 Task: Search one way flight ticket for 1 adult, 5 children, 2 infants in seat and 1 infant on lap in first from Lake Charles: Lake Charles Regional Airport to Springfield: Abraham Lincoln Capital Airport on 5-2-2023. Choice of flights is Frontier. Number of bags: 7 checked bags. Price is upto 87000. Outbound departure time preference is 5:15.
Action: Mouse moved to (296, 241)
Screenshot: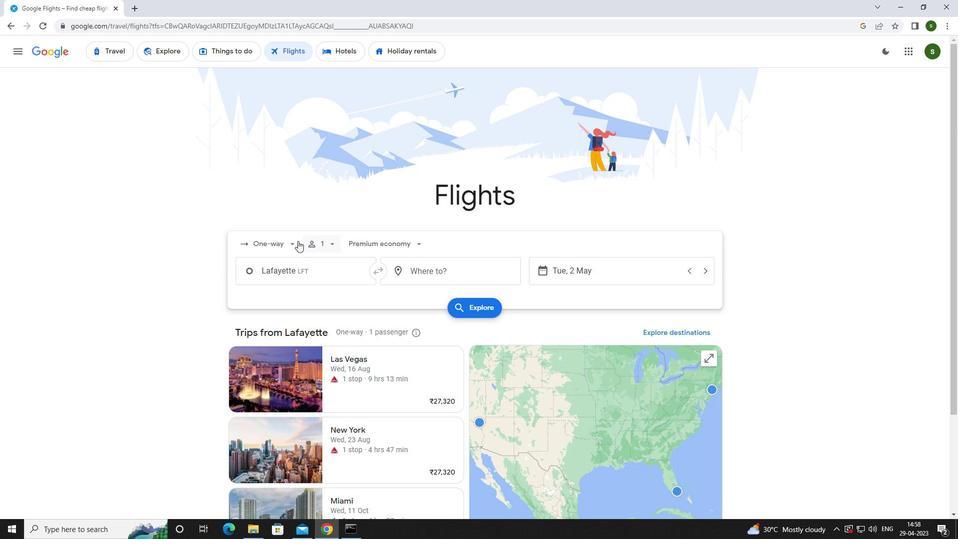 
Action: Mouse pressed left at (296, 241)
Screenshot: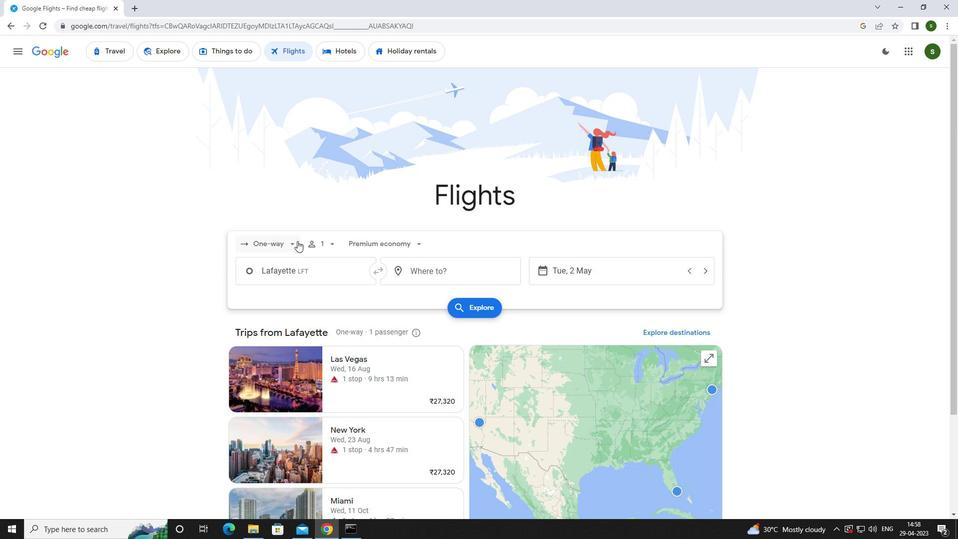 
Action: Mouse moved to (303, 281)
Screenshot: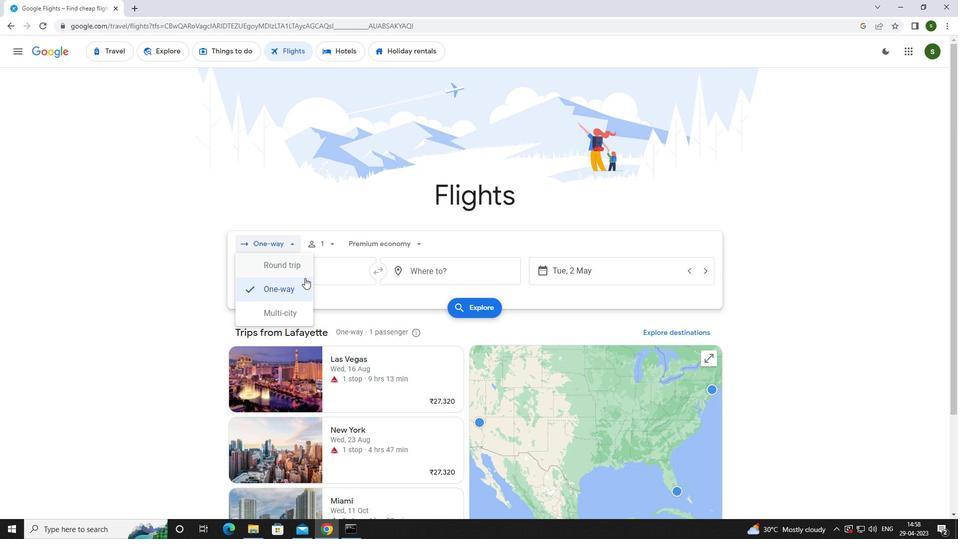 
Action: Mouse pressed left at (303, 281)
Screenshot: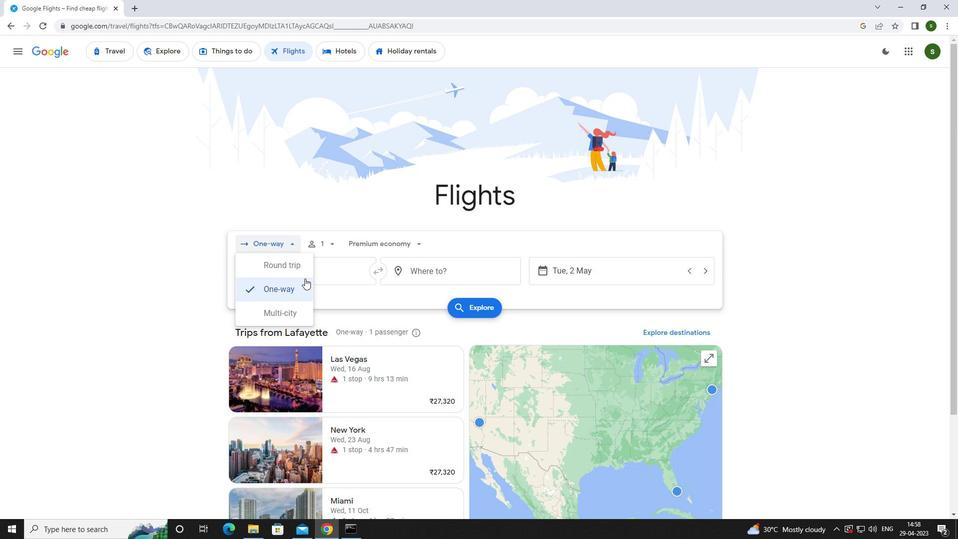 
Action: Mouse moved to (334, 249)
Screenshot: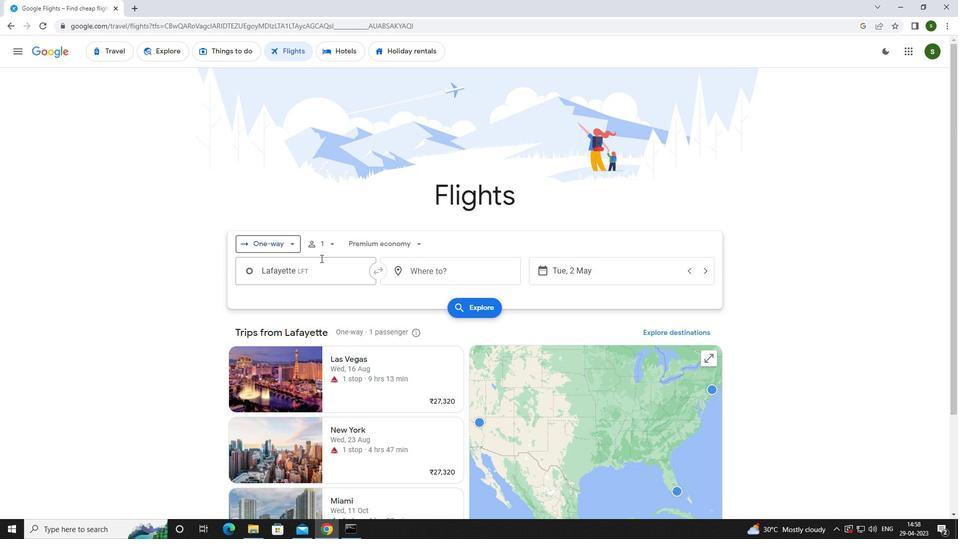 
Action: Mouse pressed left at (334, 249)
Screenshot: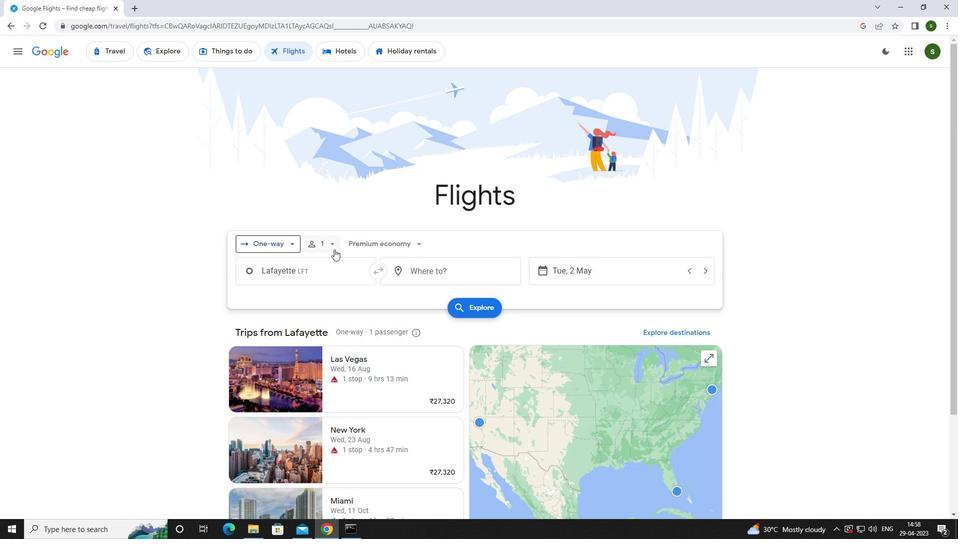 
Action: Mouse moved to (413, 295)
Screenshot: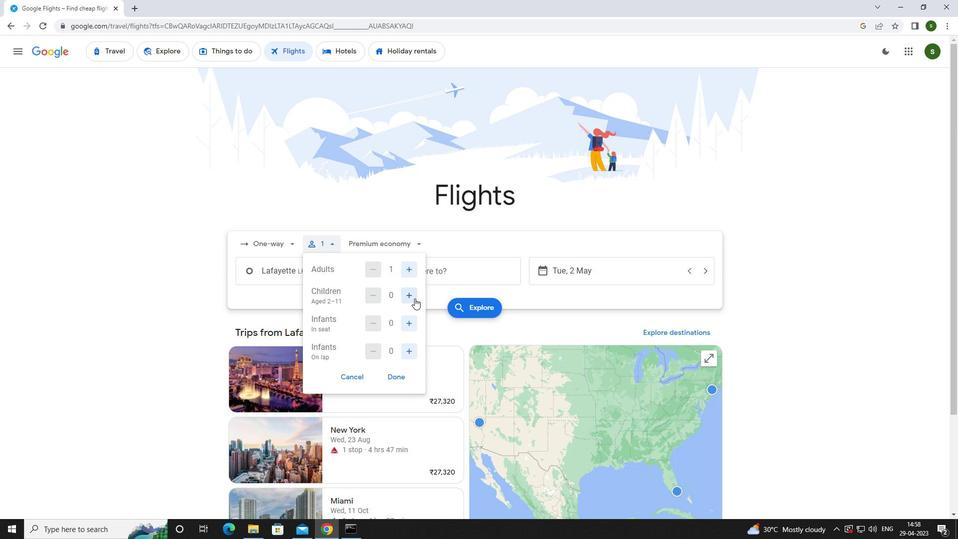 
Action: Mouse pressed left at (413, 295)
Screenshot: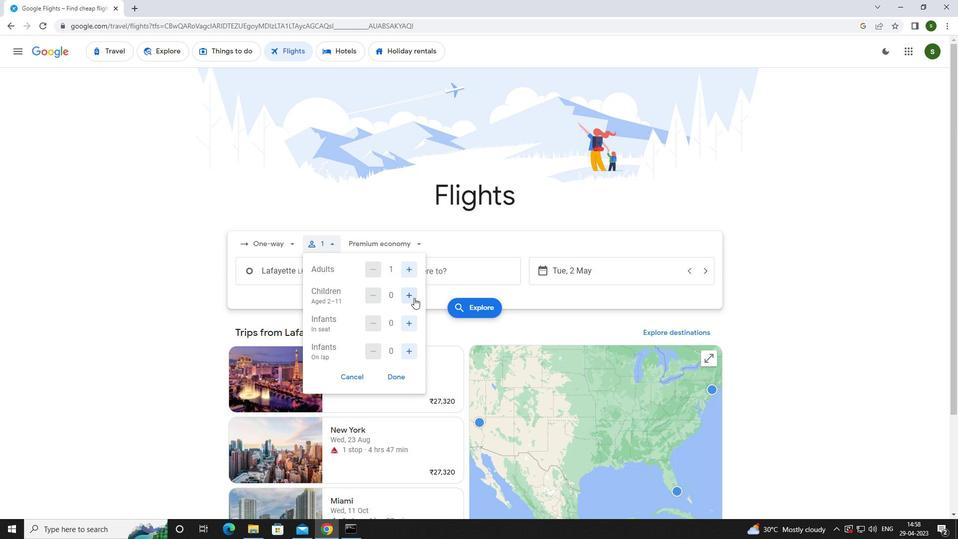 
Action: Mouse pressed left at (413, 295)
Screenshot: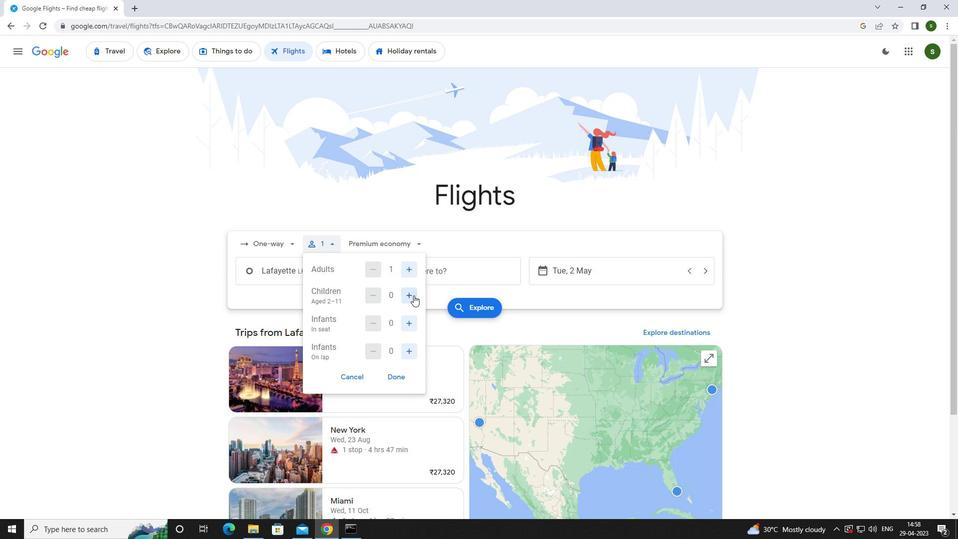 
Action: Mouse pressed left at (413, 295)
Screenshot: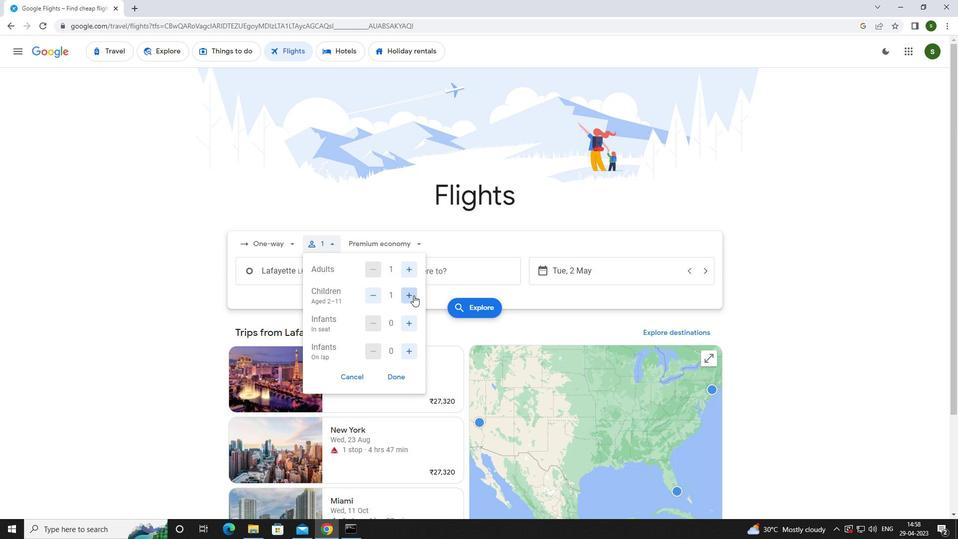 
Action: Mouse moved to (413, 294)
Screenshot: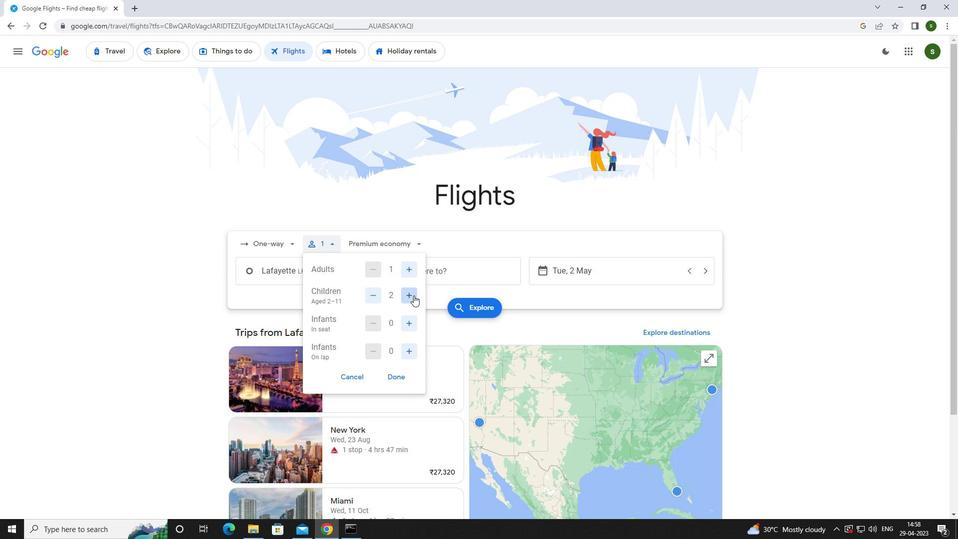 
Action: Mouse pressed left at (413, 294)
Screenshot: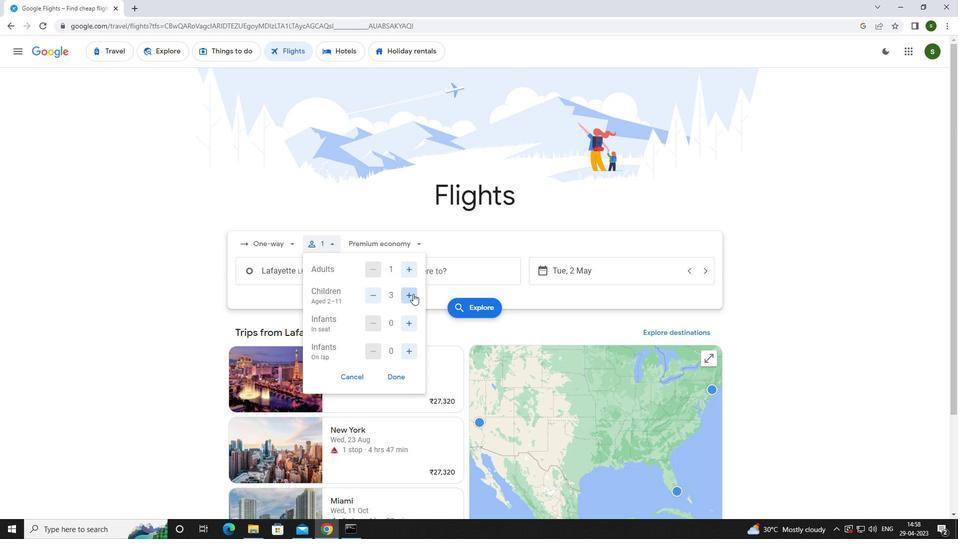 
Action: Mouse pressed left at (413, 294)
Screenshot: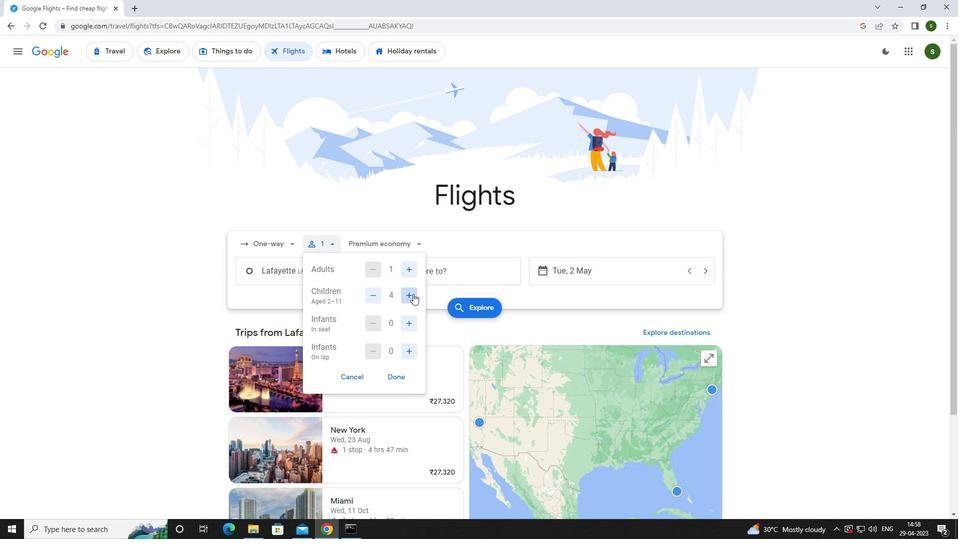 
Action: Mouse moved to (411, 319)
Screenshot: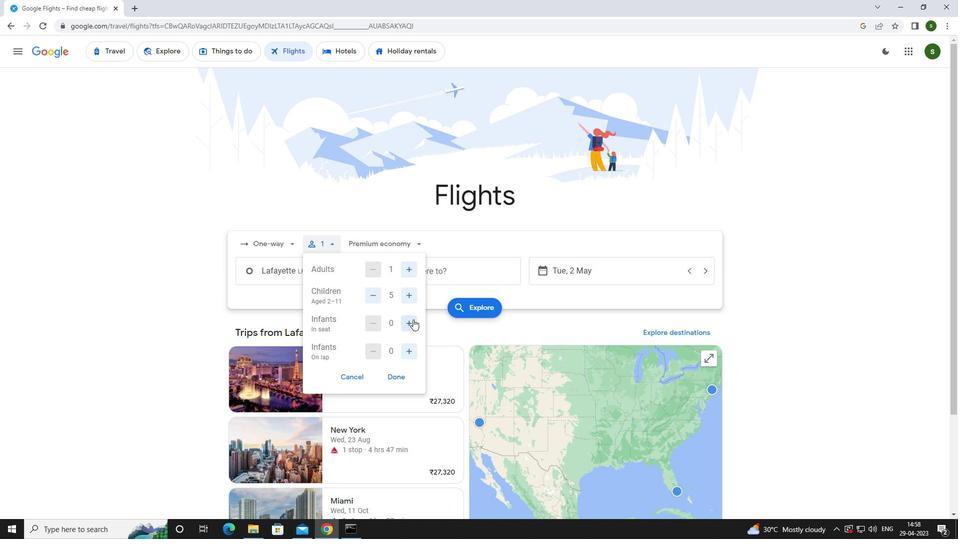 
Action: Mouse pressed left at (411, 319)
Screenshot: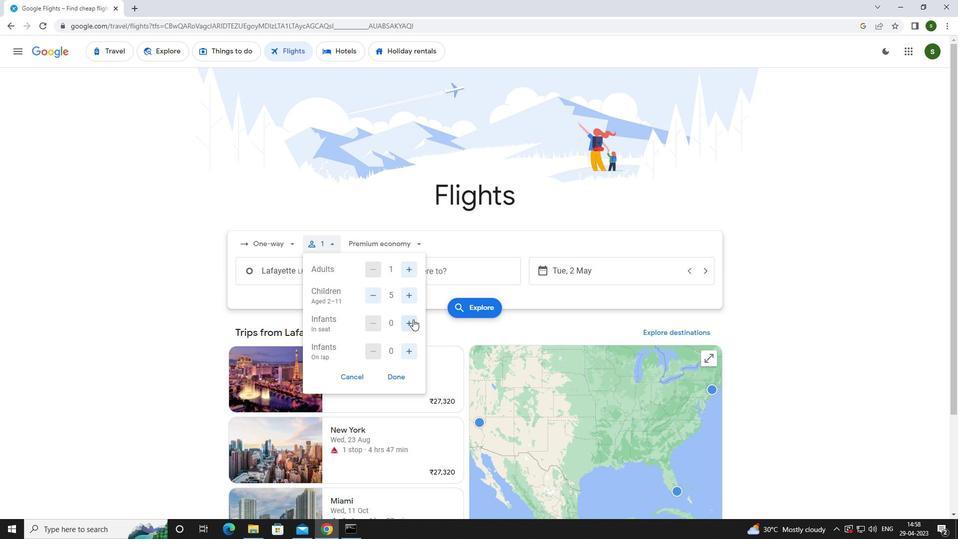 
Action: Mouse pressed left at (411, 319)
Screenshot: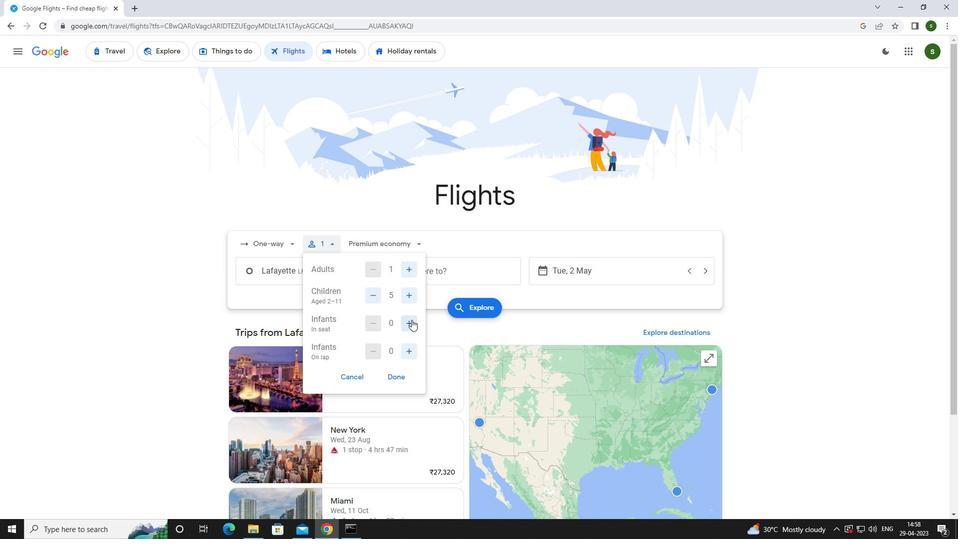 
Action: Mouse moved to (409, 345)
Screenshot: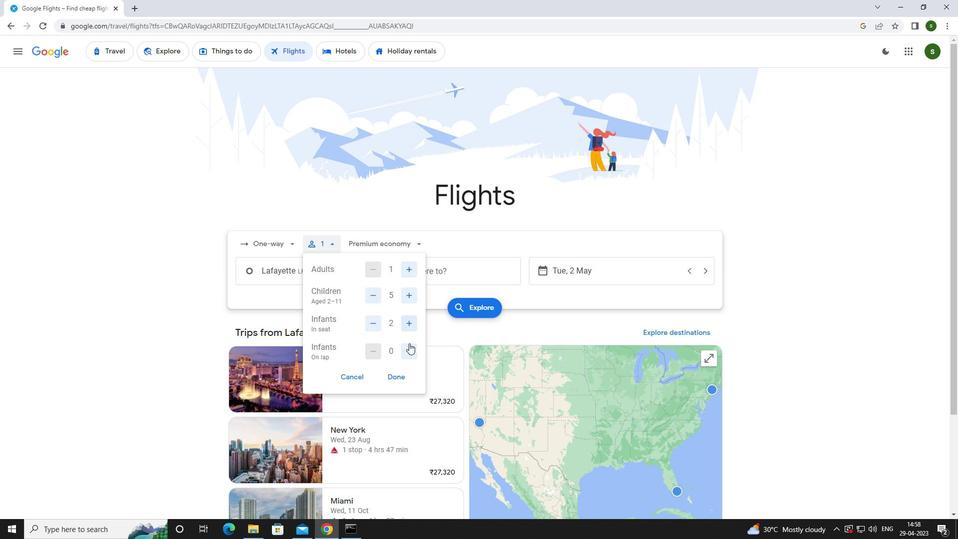 
Action: Mouse pressed left at (409, 345)
Screenshot: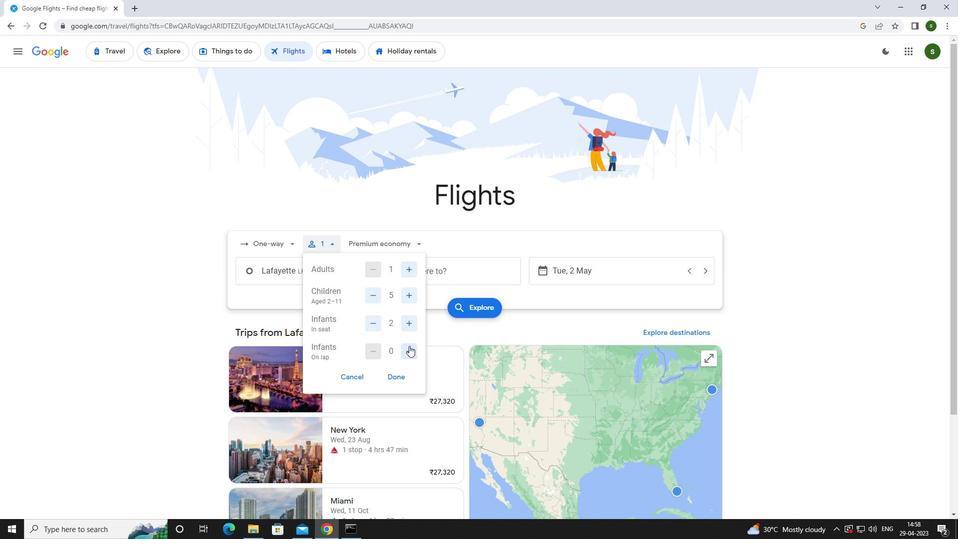 
Action: Mouse moved to (375, 322)
Screenshot: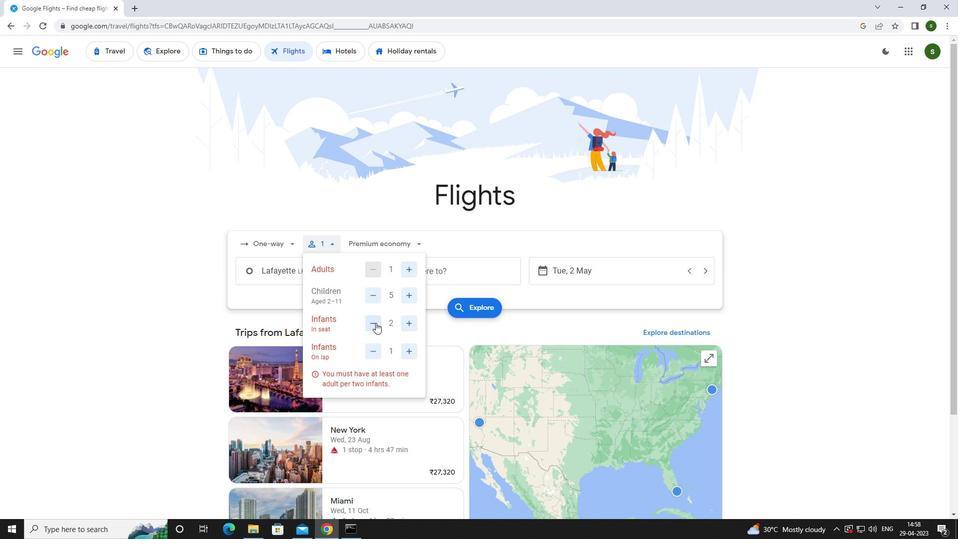 
Action: Mouse pressed left at (375, 322)
Screenshot: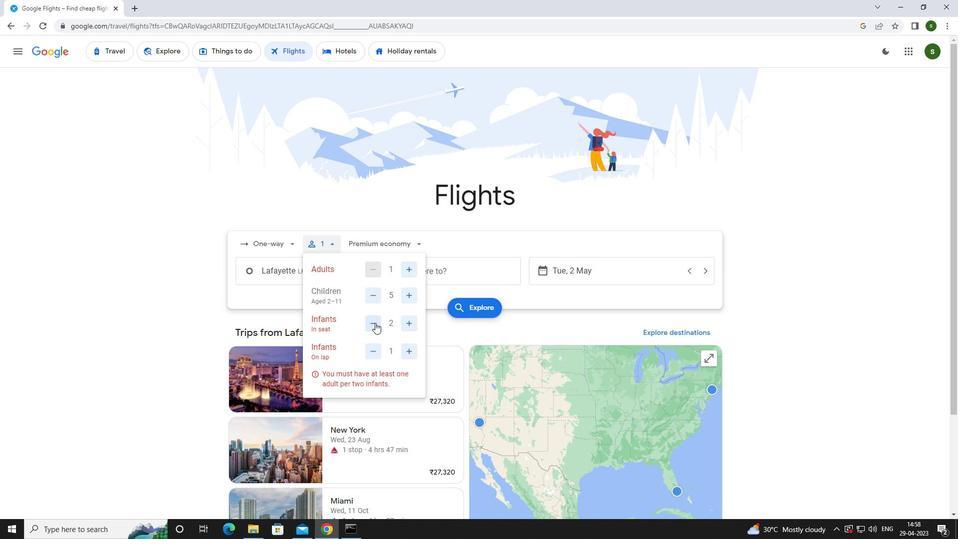 
Action: Mouse moved to (407, 247)
Screenshot: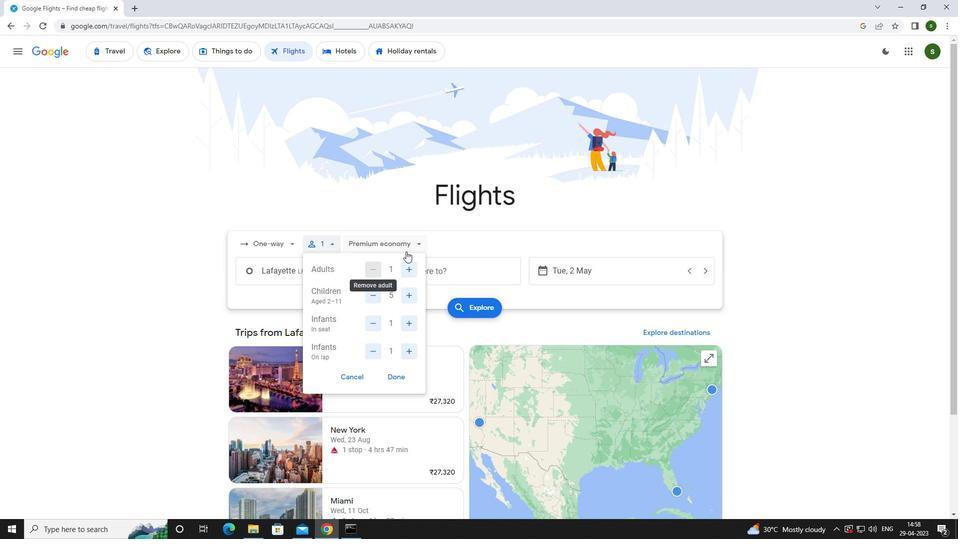 
Action: Mouse pressed left at (407, 247)
Screenshot: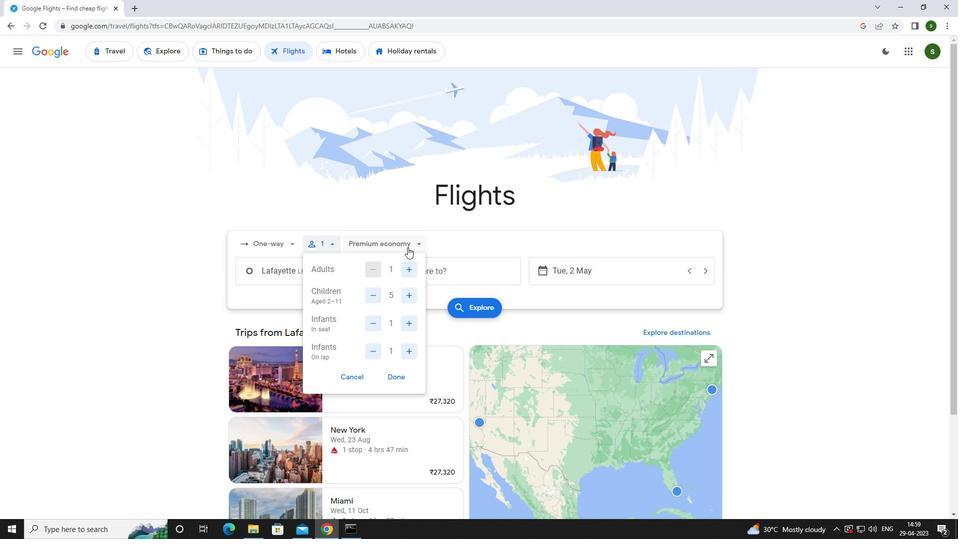 
Action: Mouse moved to (388, 333)
Screenshot: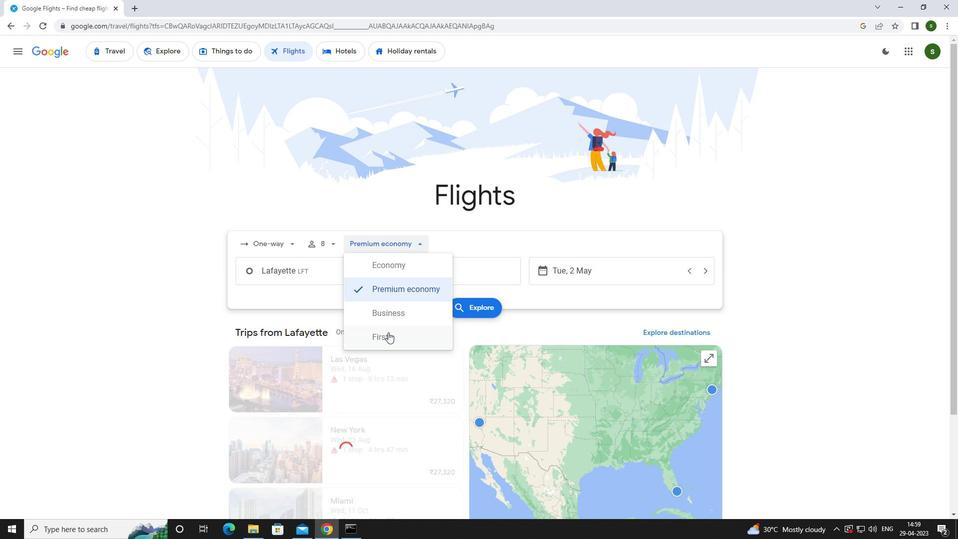 
Action: Mouse pressed left at (388, 333)
Screenshot: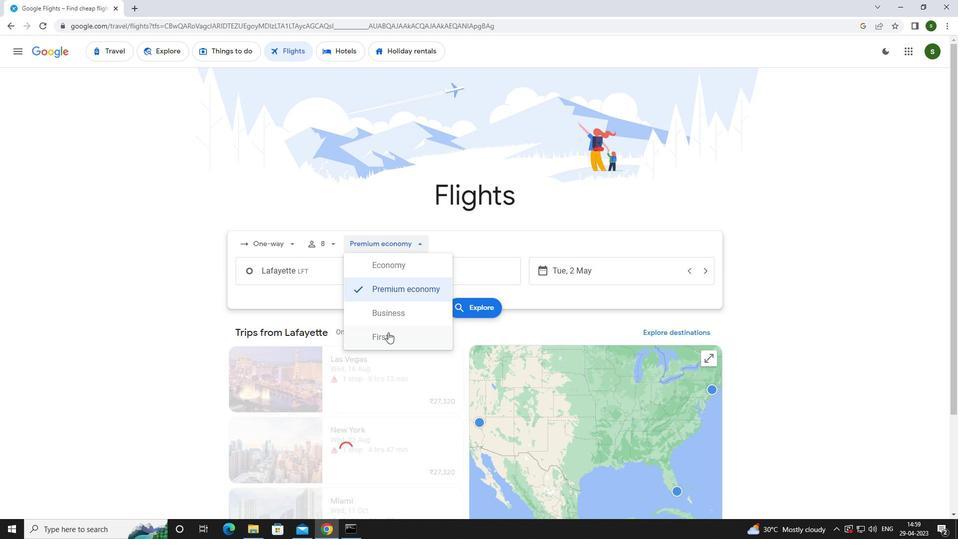 
Action: Mouse moved to (339, 272)
Screenshot: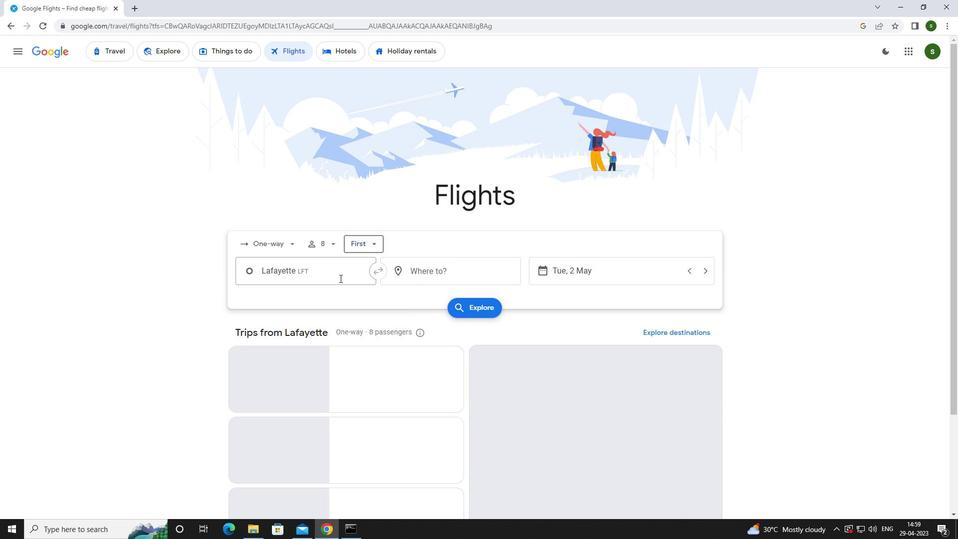 
Action: Mouse pressed left at (339, 272)
Screenshot: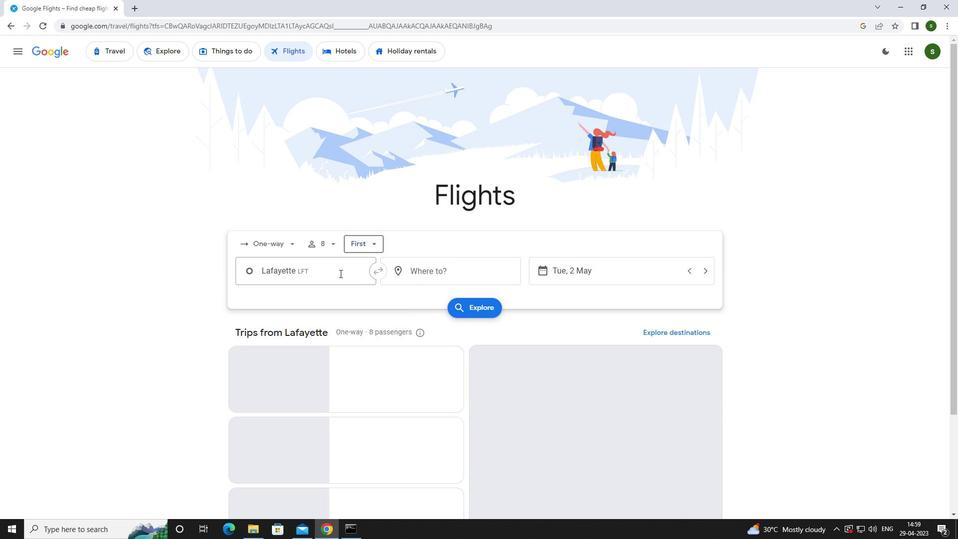 
Action: Key pressed l<Key.caps_lock>ake<Key.space><Key.caps_lock>c<Key.caps_lock>harles
Screenshot: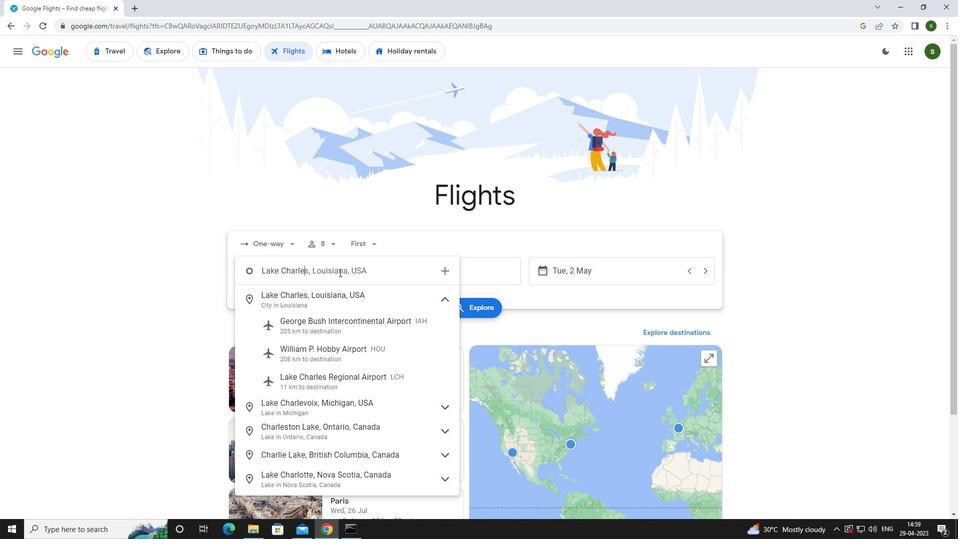 
Action: Mouse moved to (360, 376)
Screenshot: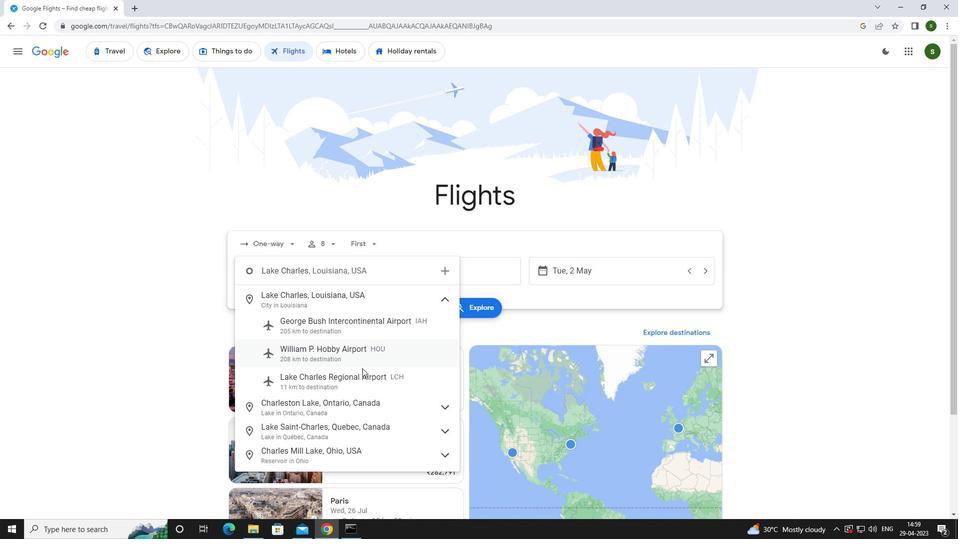 
Action: Mouse pressed left at (360, 376)
Screenshot: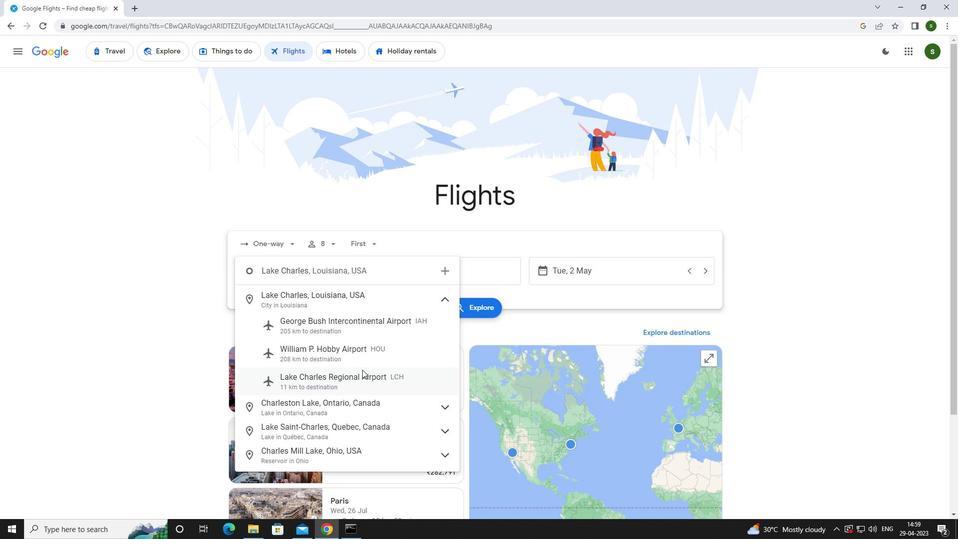 
Action: Mouse moved to (423, 267)
Screenshot: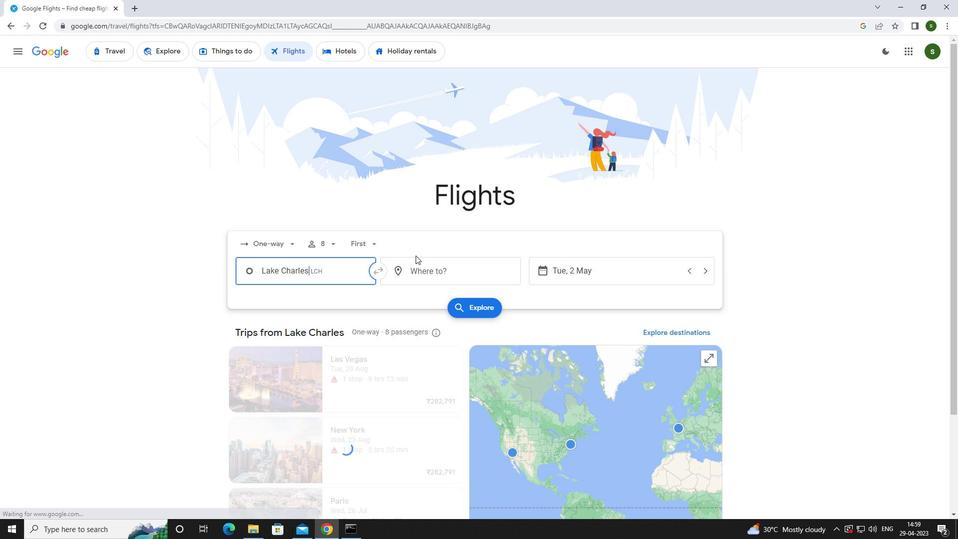 
Action: Mouse pressed left at (423, 267)
Screenshot: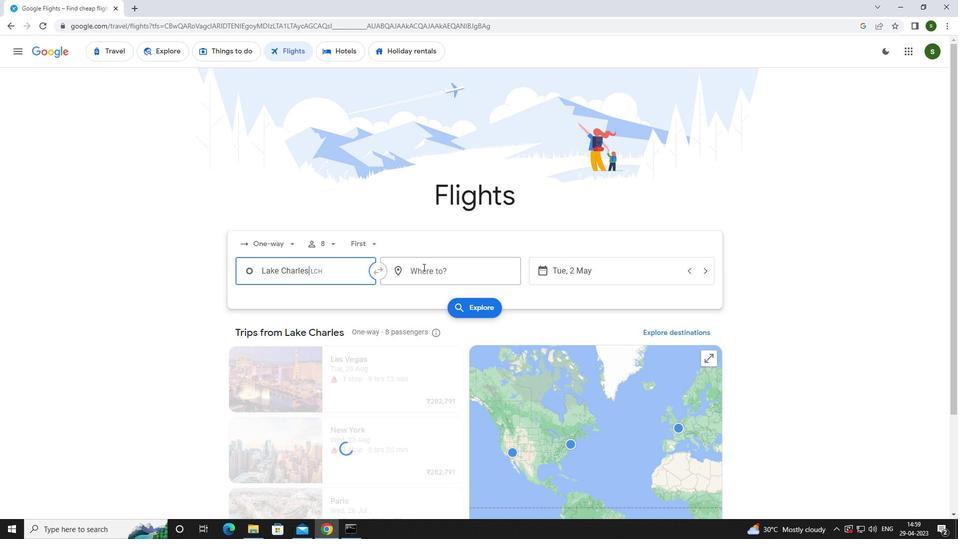
Action: Mouse moved to (422, 265)
Screenshot: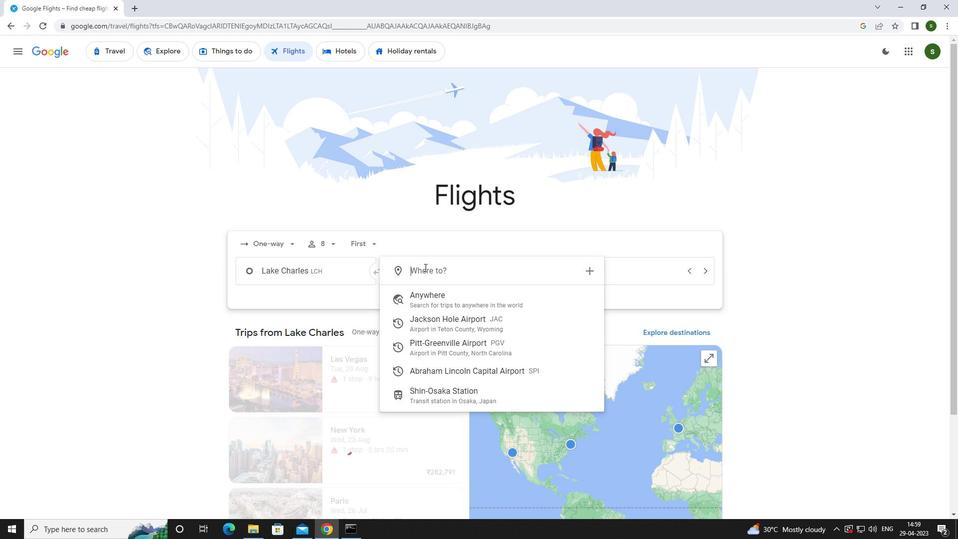 
Action: Key pressed <Key.caps_lock>s<Key.caps_lock>pe<Key.backspace>ringfield
Screenshot: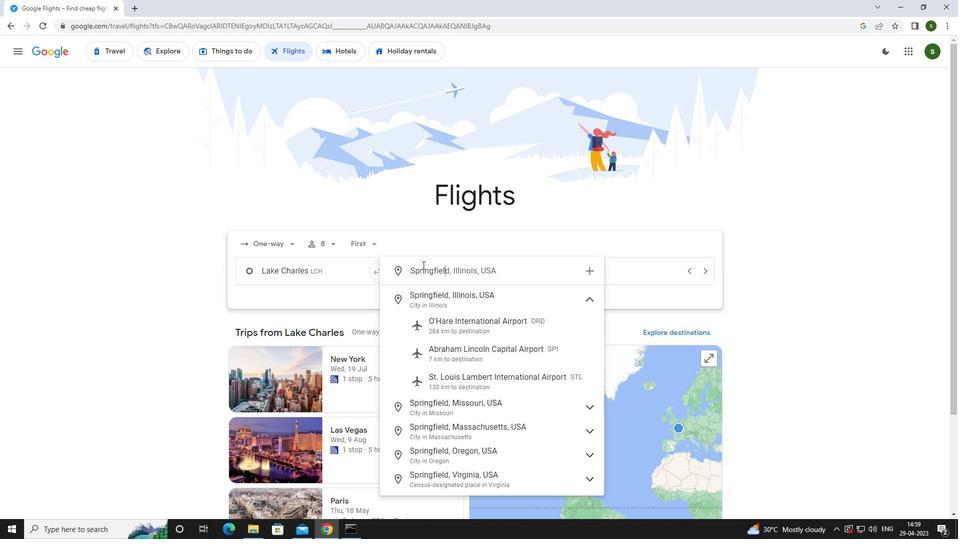 
Action: Mouse moved to (451, 360)
Screenshot: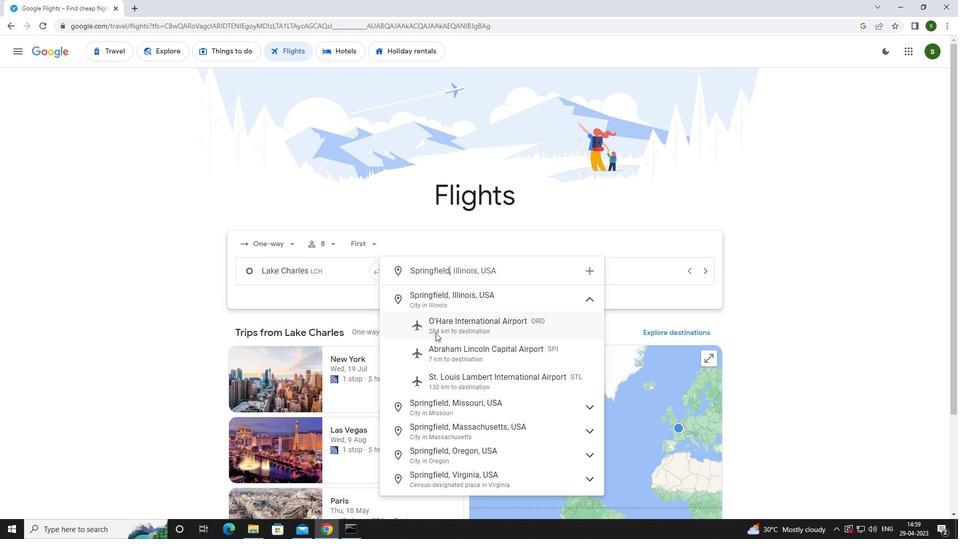 
Action: Mouse pressed left at (451, 360)
Screenshot: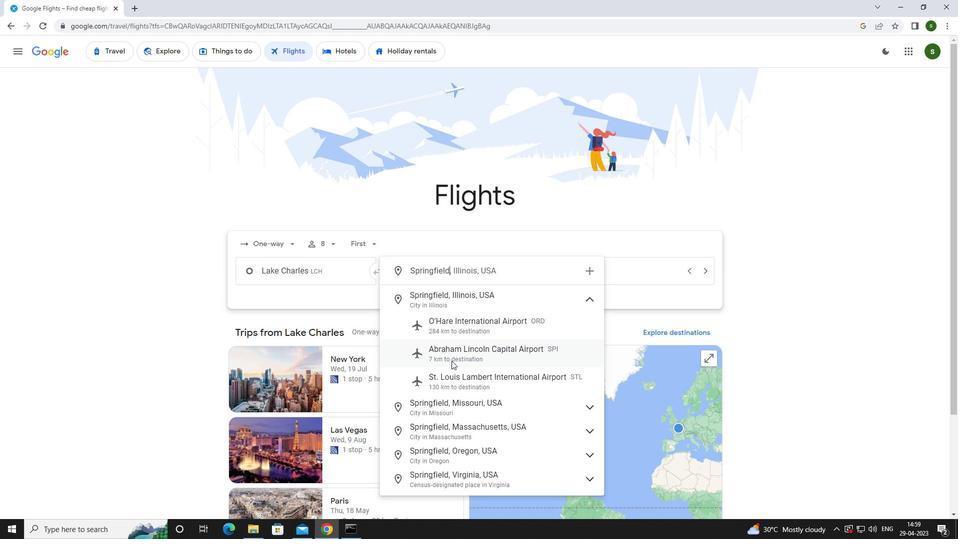 
Action: Mouse moved to (599, 275)
Screenshot: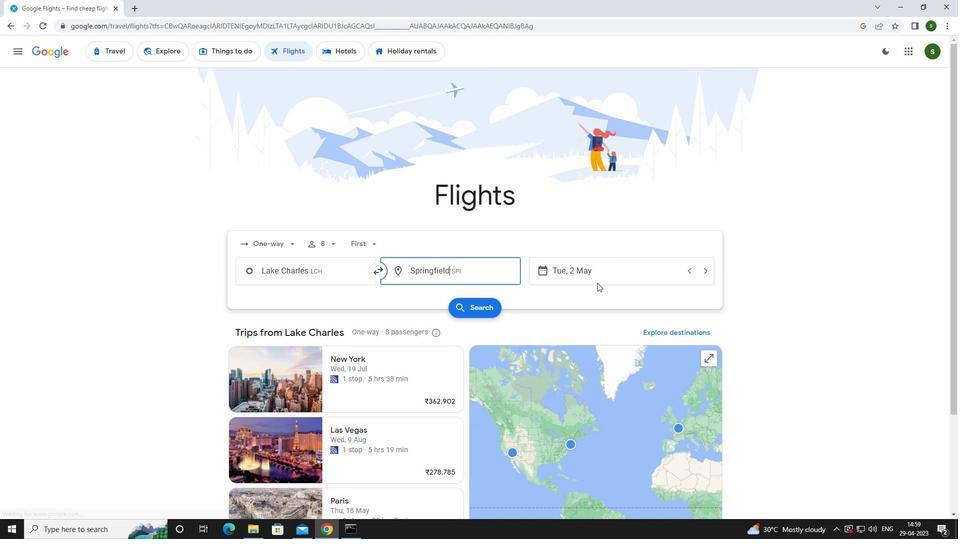 
Action: Mouse pressed left at (599, 275)
Screenshot: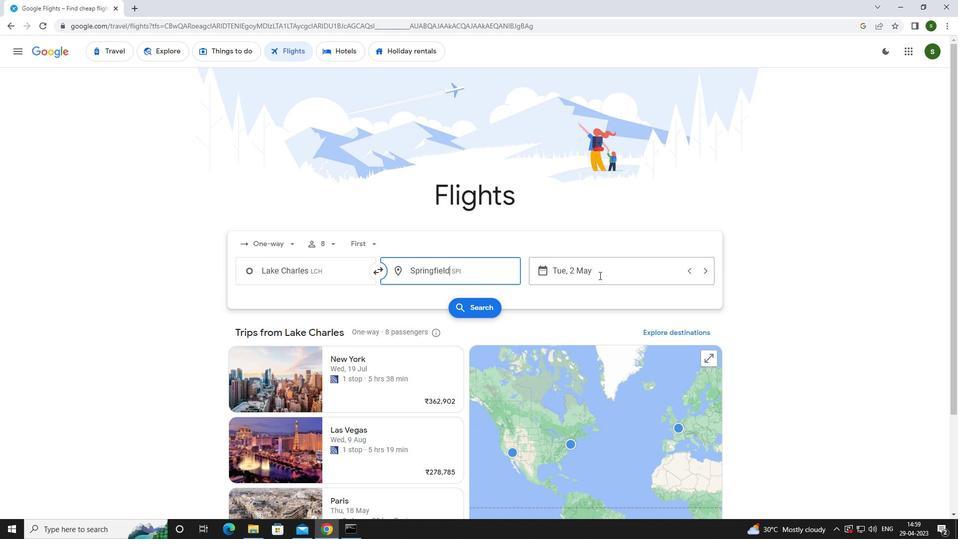 
Action: Mouse moved to (595, 326)
Screenshot: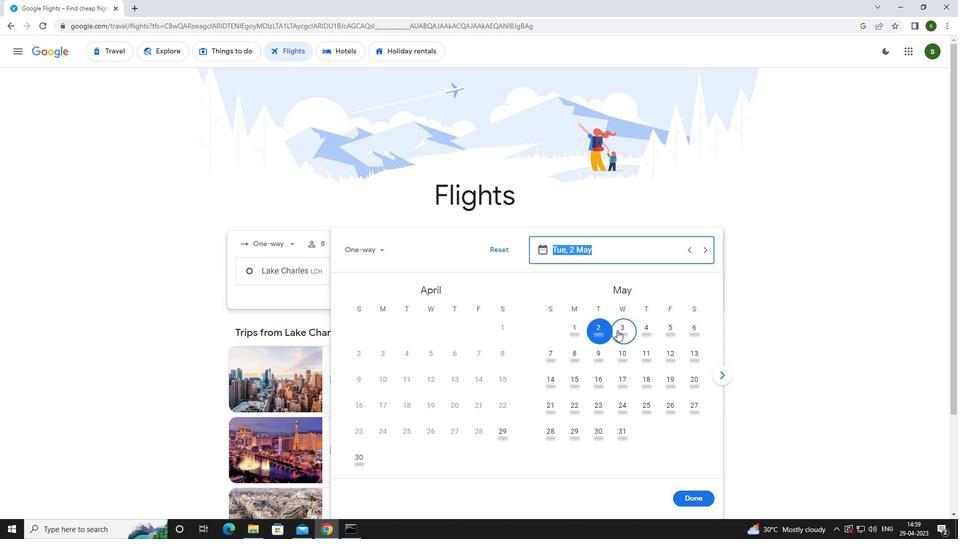 
Action: Mouse pressed left at (595, 326)
Screenshot: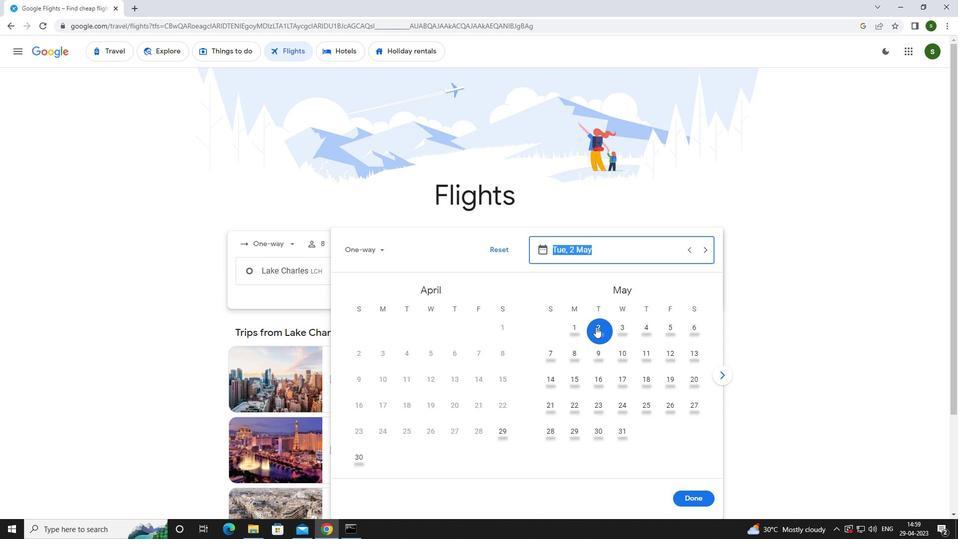 
Action: Mouse moved to (683, 497)
Screenshot: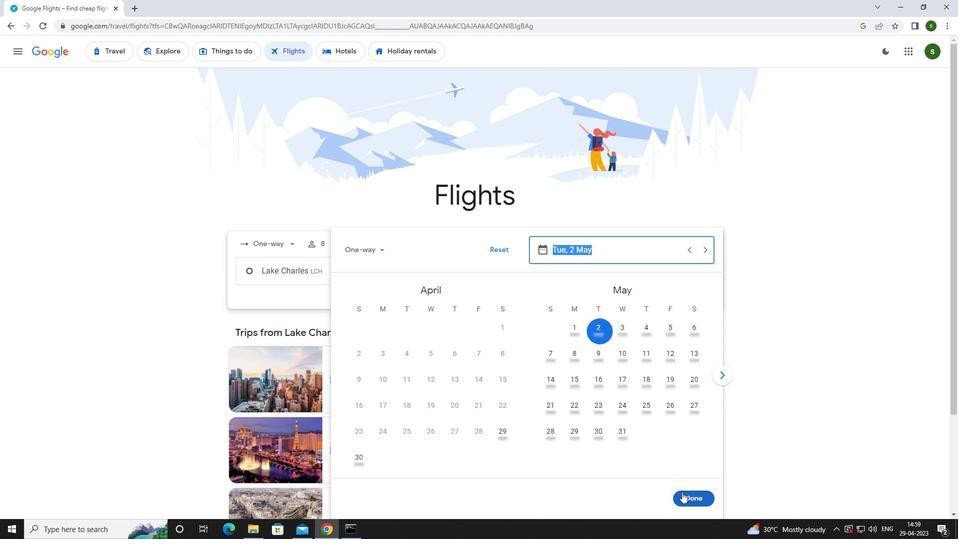 
Action: Mouse pressed left at (683, 497)
Screenshot: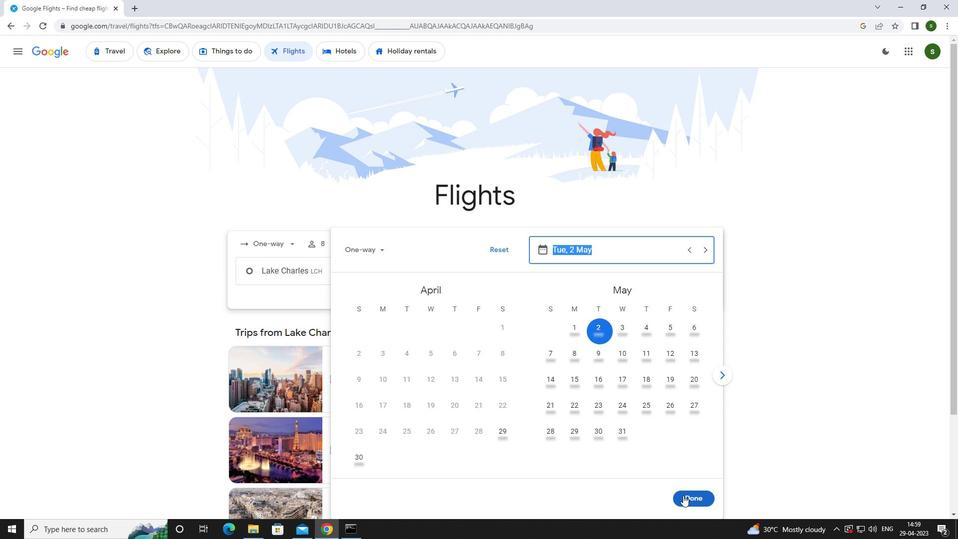 
Action: Mouse moved to (484, 309)
Screenshot: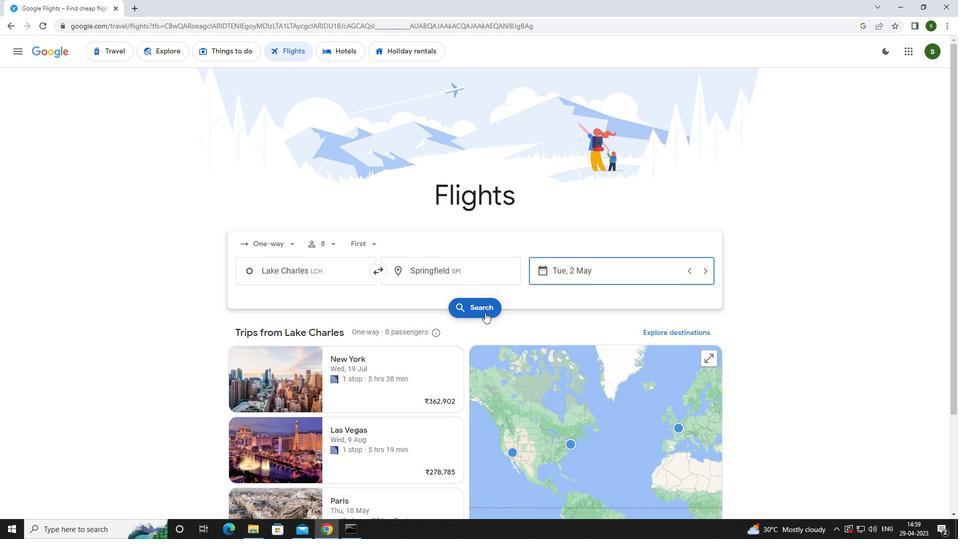 
Action: Mouse pressed left at (484, 309)
Screenshot: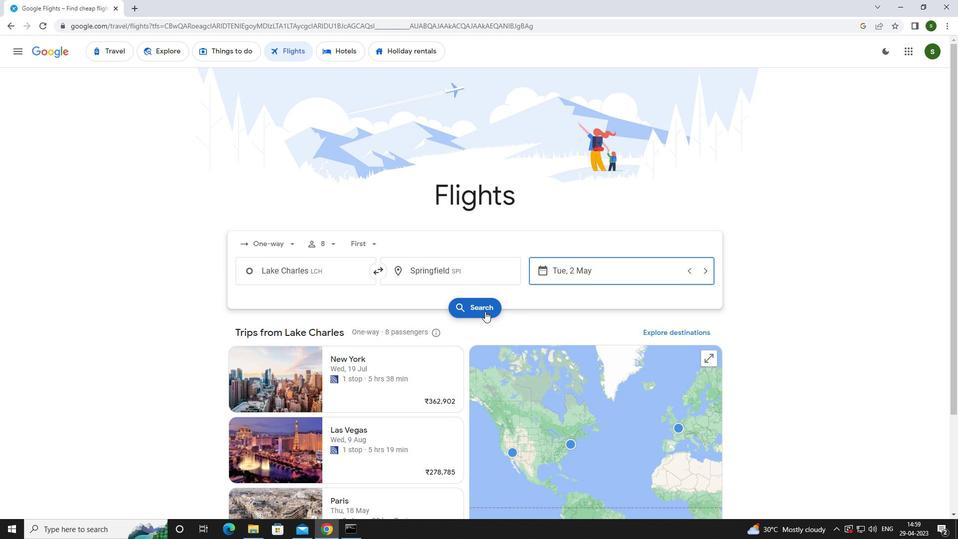
Action: Mouse moved to (247, 145)
Screenshot: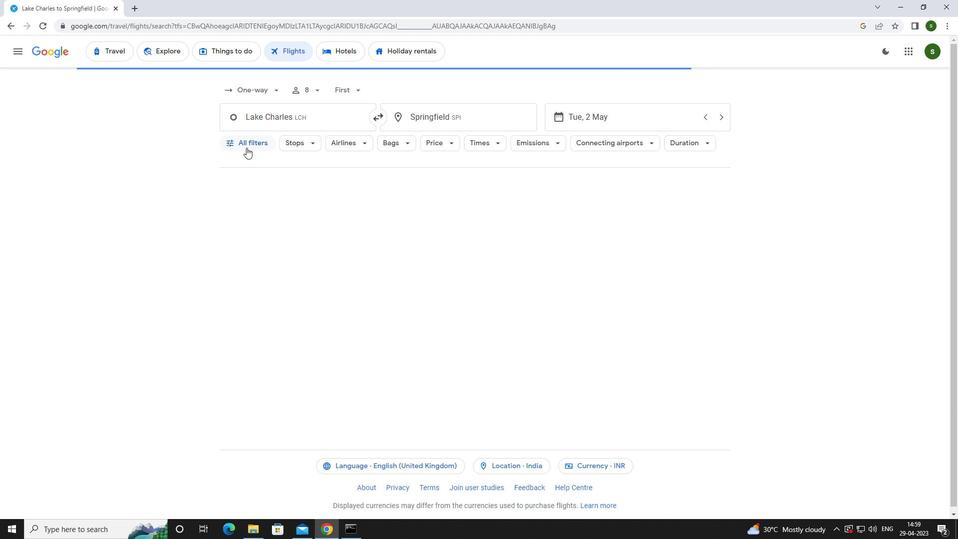 
Action: Mouse pressed left at (247, 145)
Screenshot: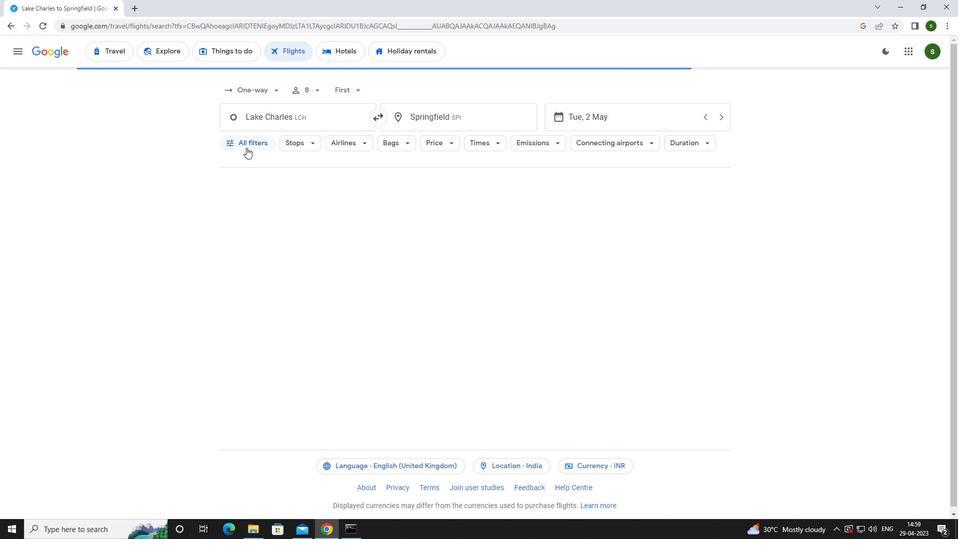 
Action: Mouse moved to (370, 352)
Screenshot: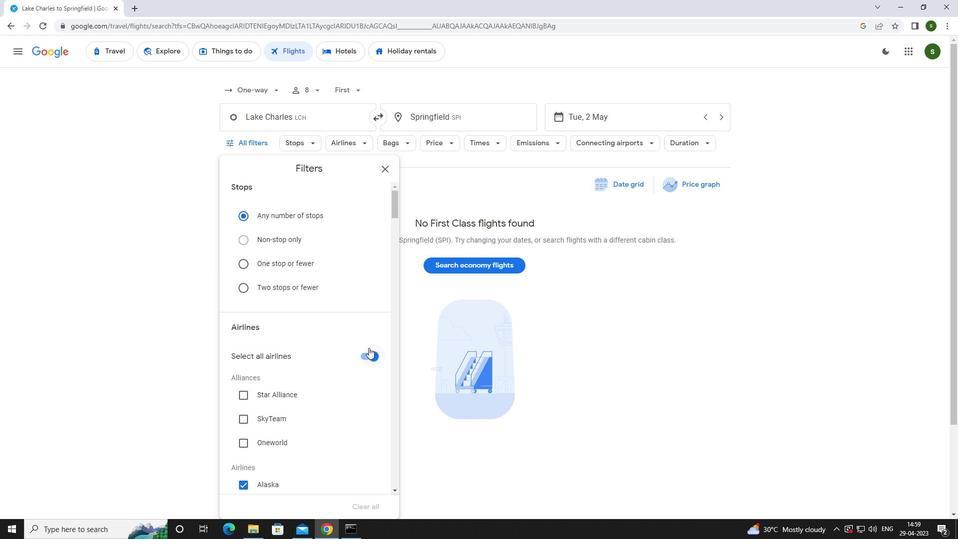 
Action: Mouse pressed left at (370, 352)
Screenshot: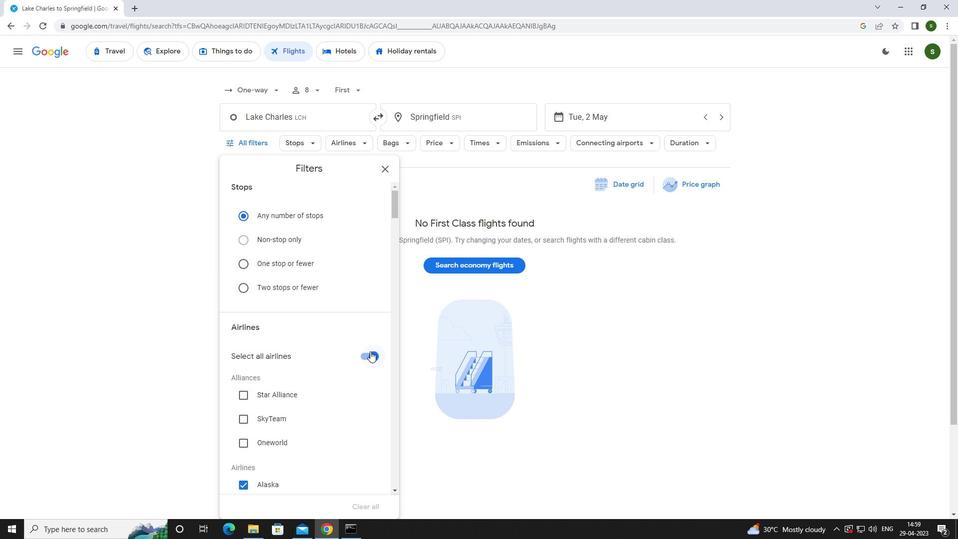 
Action: Mouse moved to (328, 311)
Screenshot: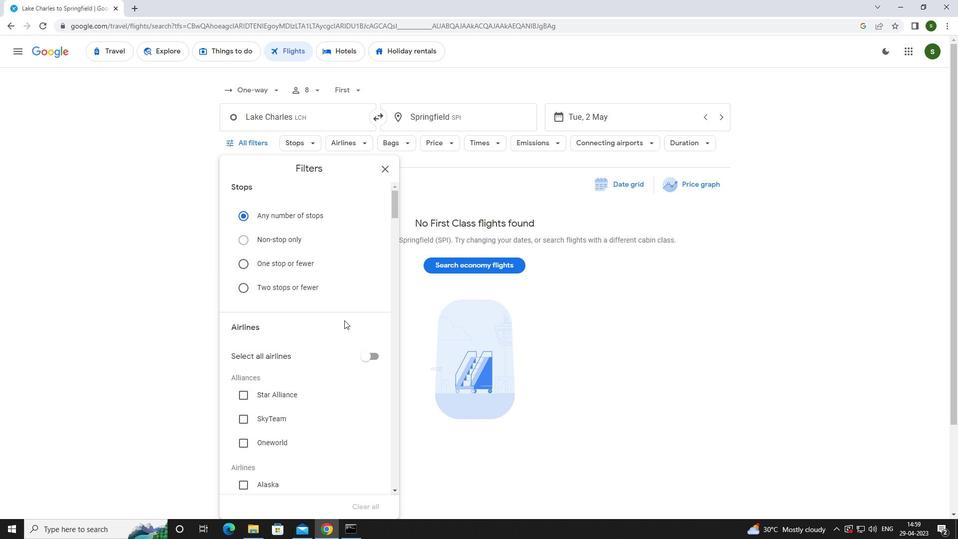 
Action: Mouse scrolled (328, 311) with delta (0, 0)
Screenshot: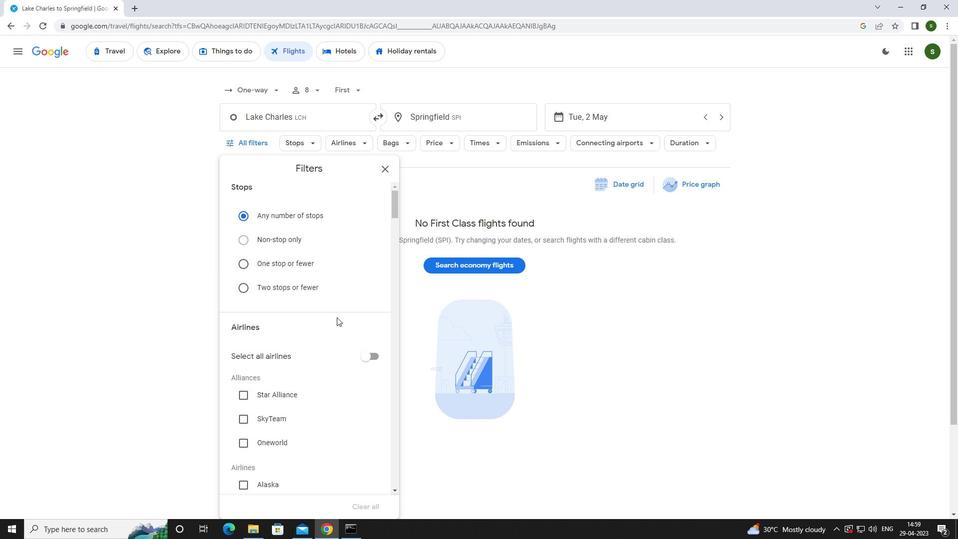 
Action: Mouse scrolled (328, 311) with delta (0, 0)
Screenshot: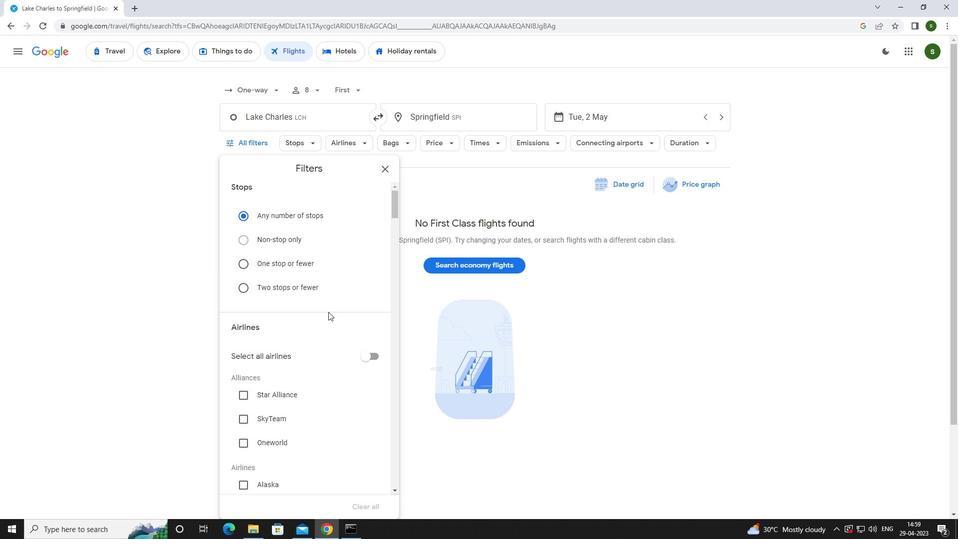 
Action: Mouse scrolled (328, 311) with delta (0, 0)
Screenshot: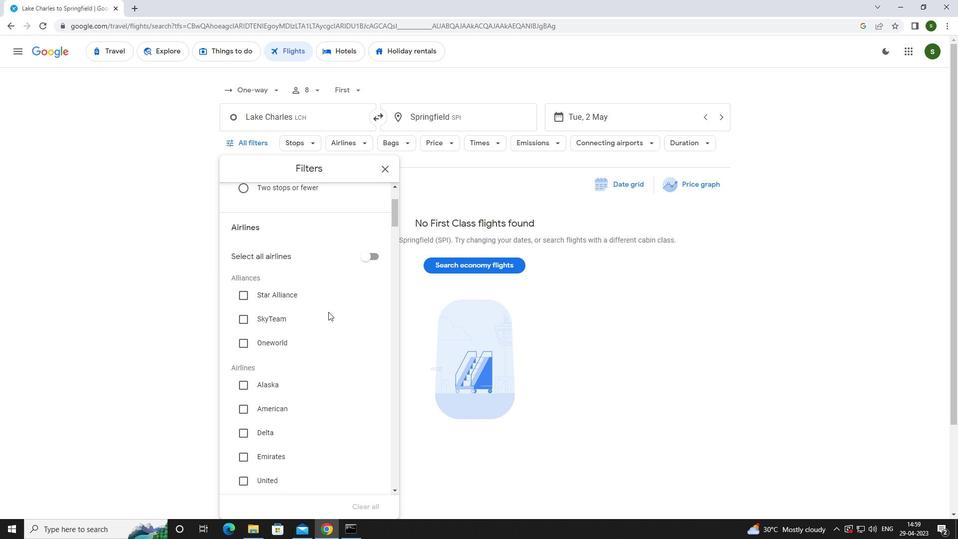 
Action: Mouse scrolled (328, 311) with delta (0, 0)
Screenshot: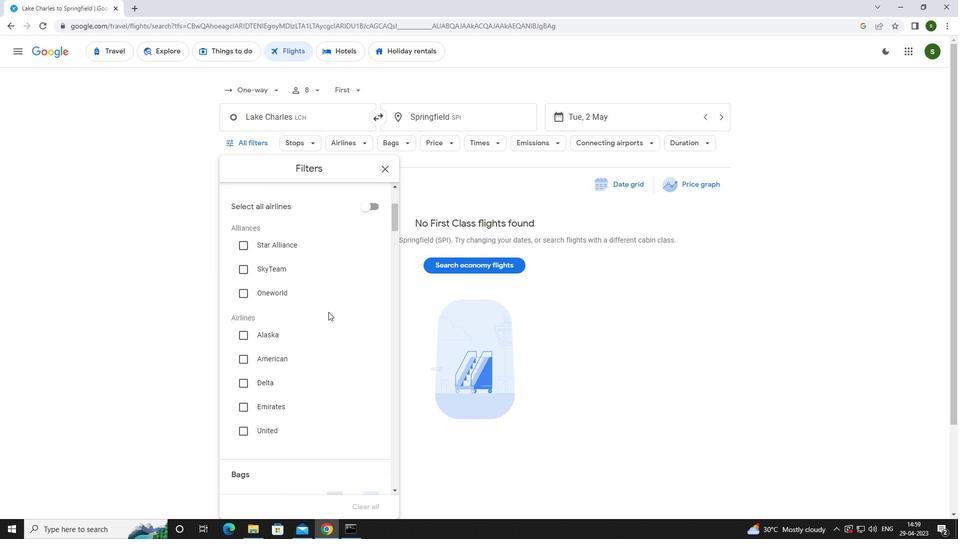 
Action: Mouse scrolled (328, 311) with delta (0, 0)
Screenshot: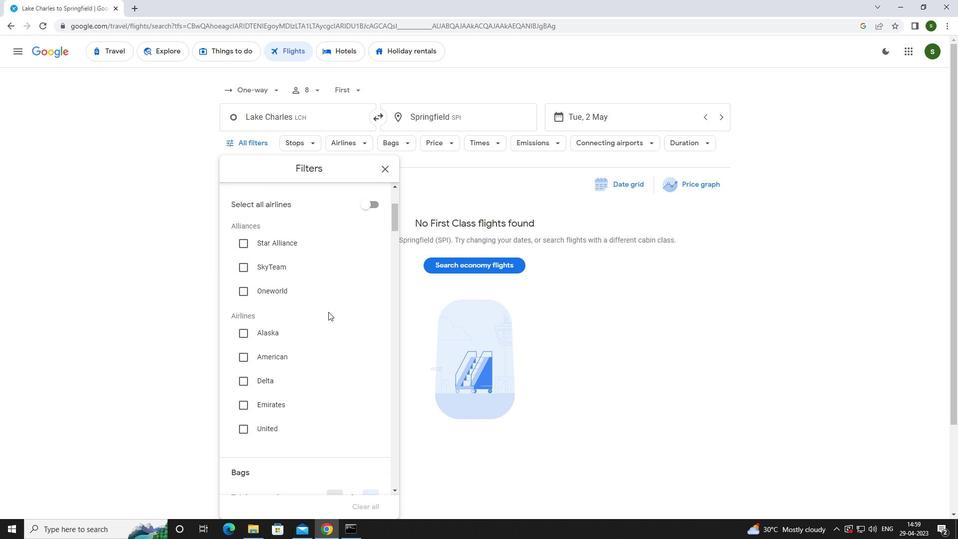 
Action: Mouse scrolled (328, 311) with delta (0, 0)
Screenshot: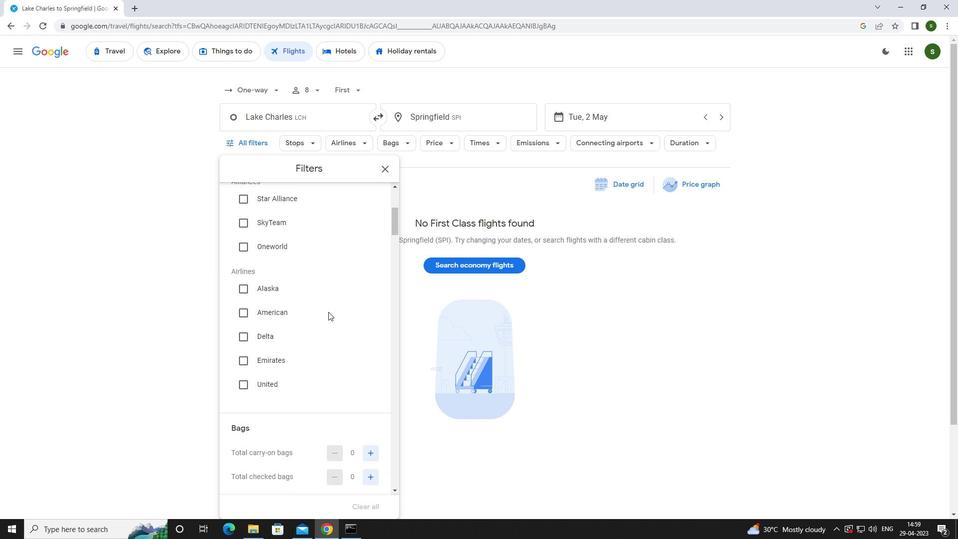 
Action: Mouse scrolled (328, 311) with delta (0, 0)
Screenshot: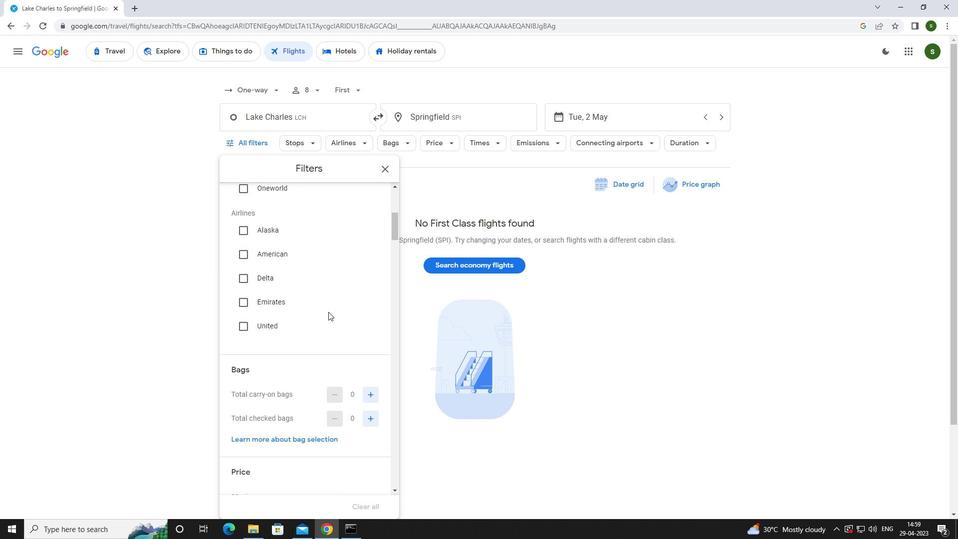 
Action: Mouse moved to (368, 324)
Screenshot: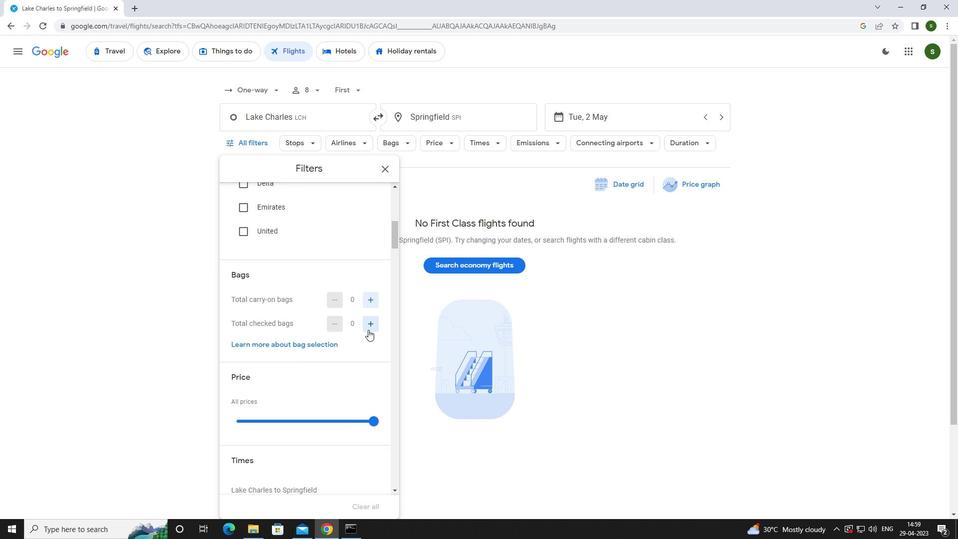 
Action: Mouse pressed left at (368, 324)
Screenshot: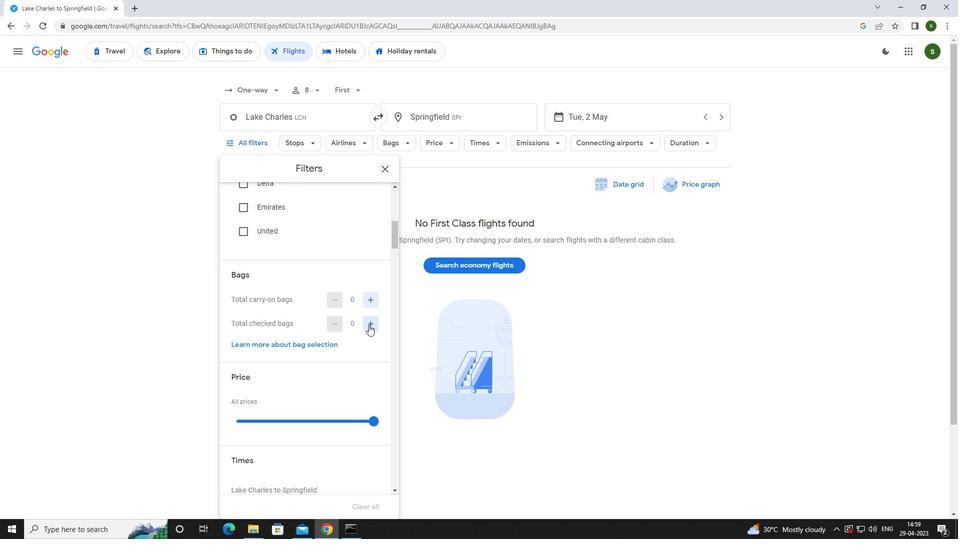 
Action: Mouse pressed left at (368, 324)
Screenshot: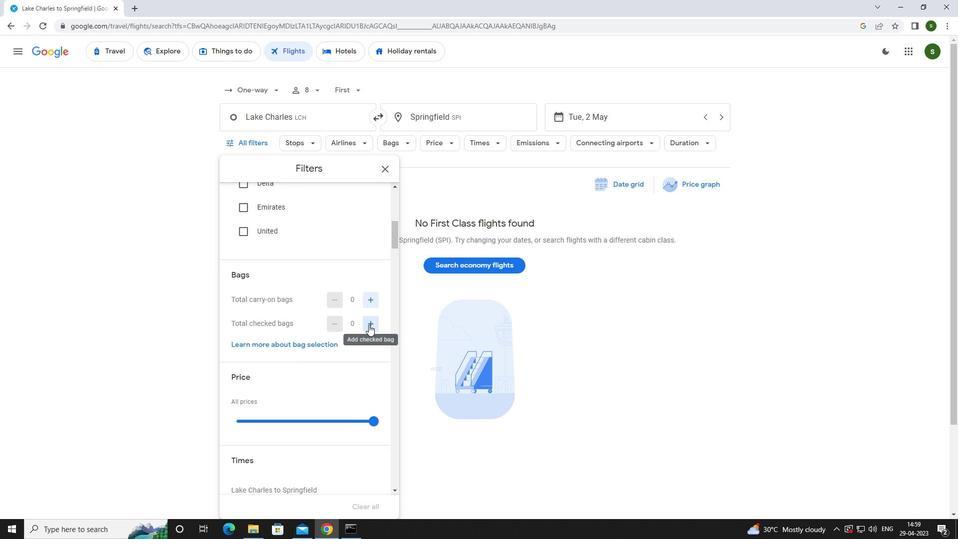
Action: Mouse pressed left at (368, 324)
Screenshot: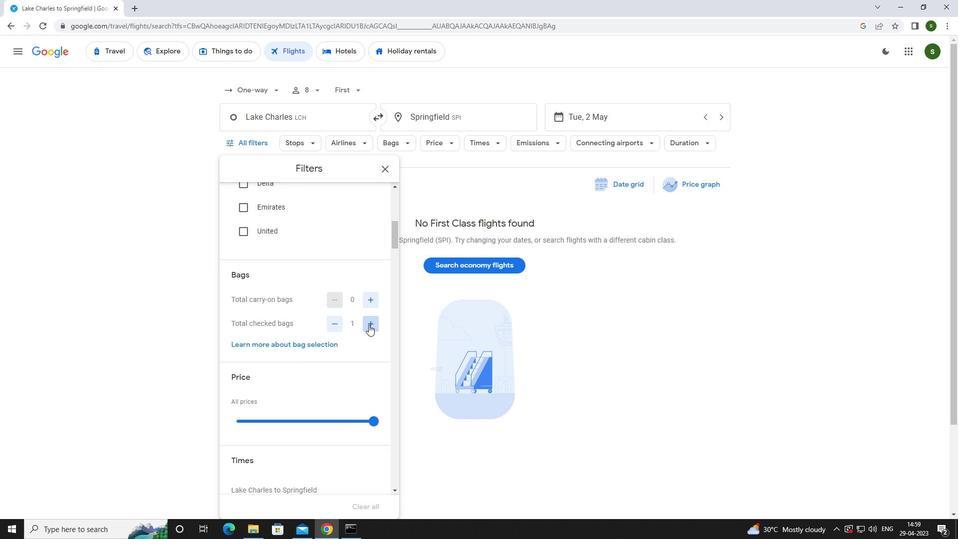 
Action: Mouse pressed left at (368, 324)
Screenshot: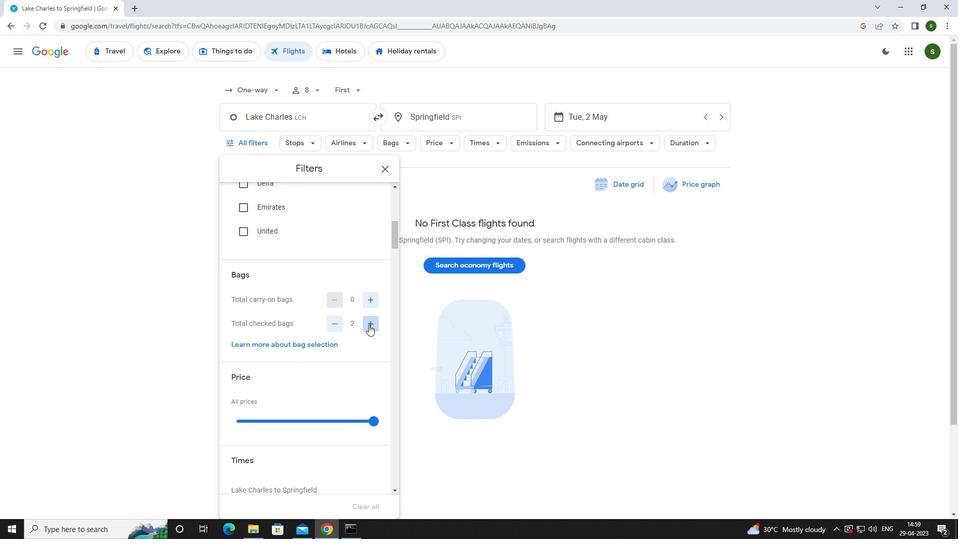 
Action: Mouse pressed left at (368, 324)
Screenshot: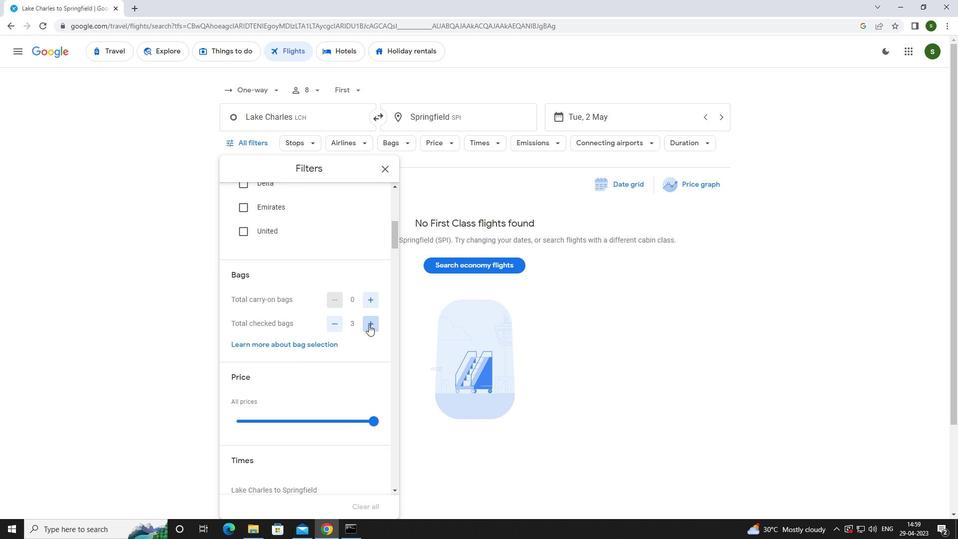 
Action: Mouse pressed left at (368, 324)
Screenshot: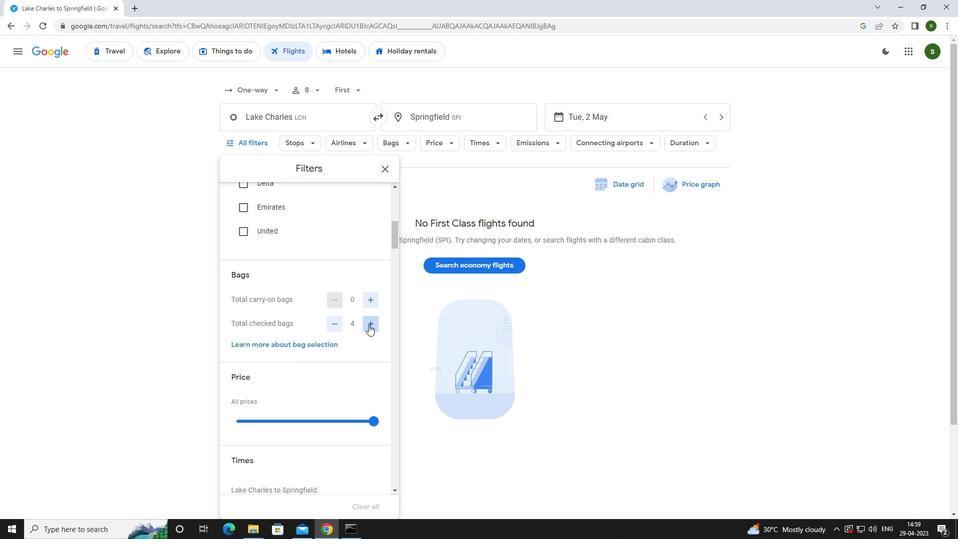 
Action: Mouse pressed left at (368, 324)
Screenshot: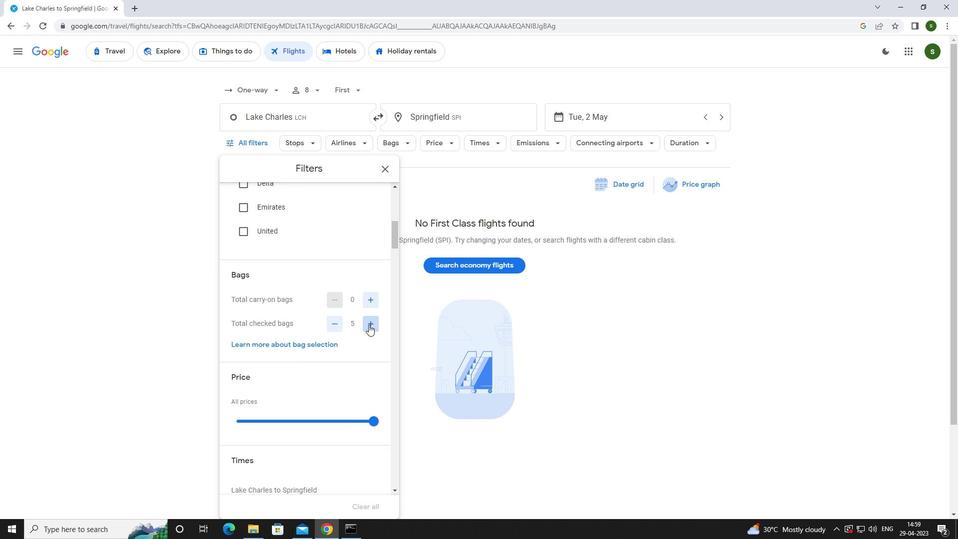
Action: Mouse moved to (330, 346)
Screenshot: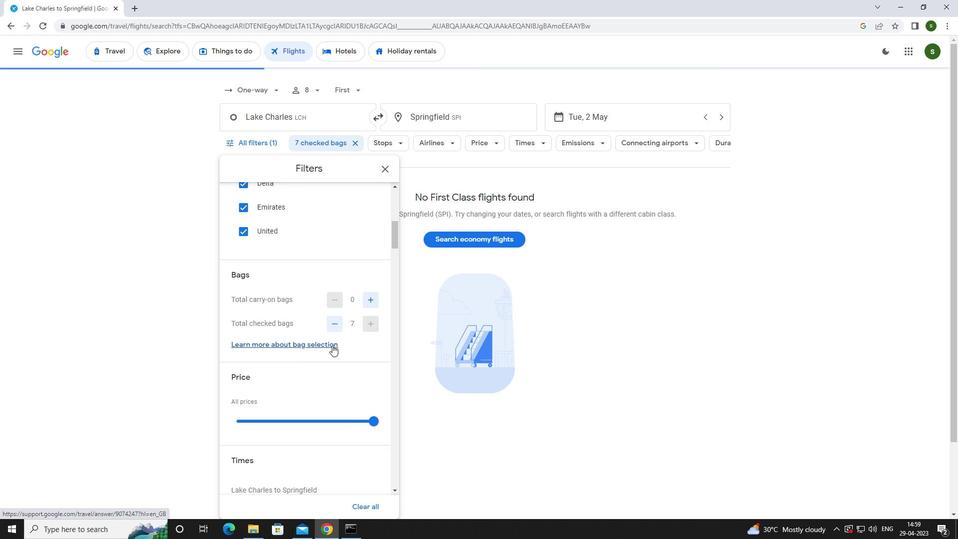 
Action: Mouse scrolled (330, 346) with delta (0, 0)
Screenshot: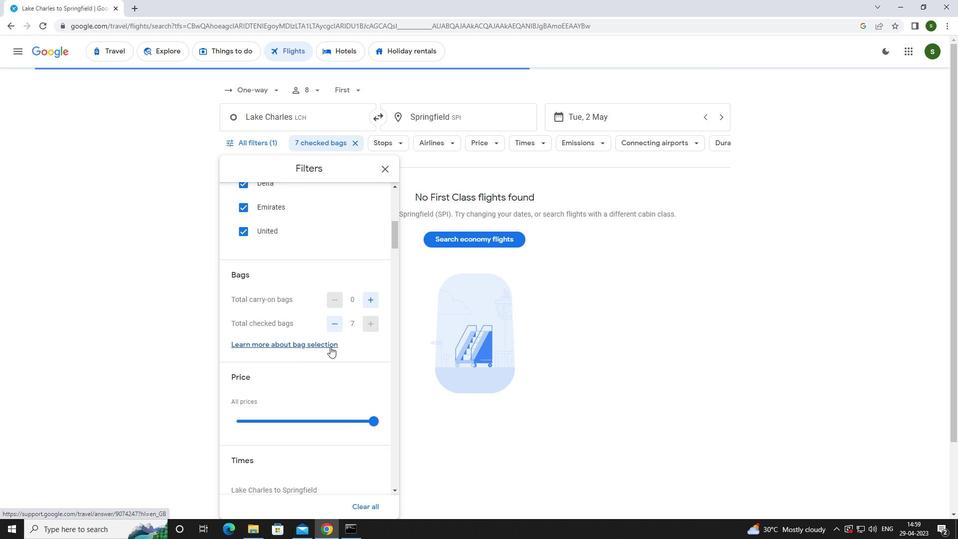 
Action: Mouse scrolled (330, 346) with delta (0, 0)
Screenshot: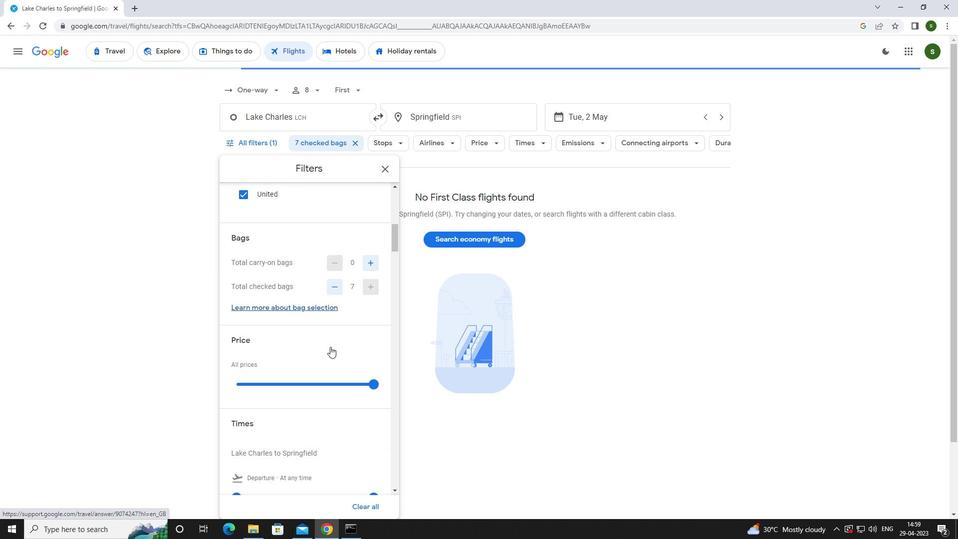 
Action: Mouse scrolled (330, 346) with delta (0, 0)
Screenshot: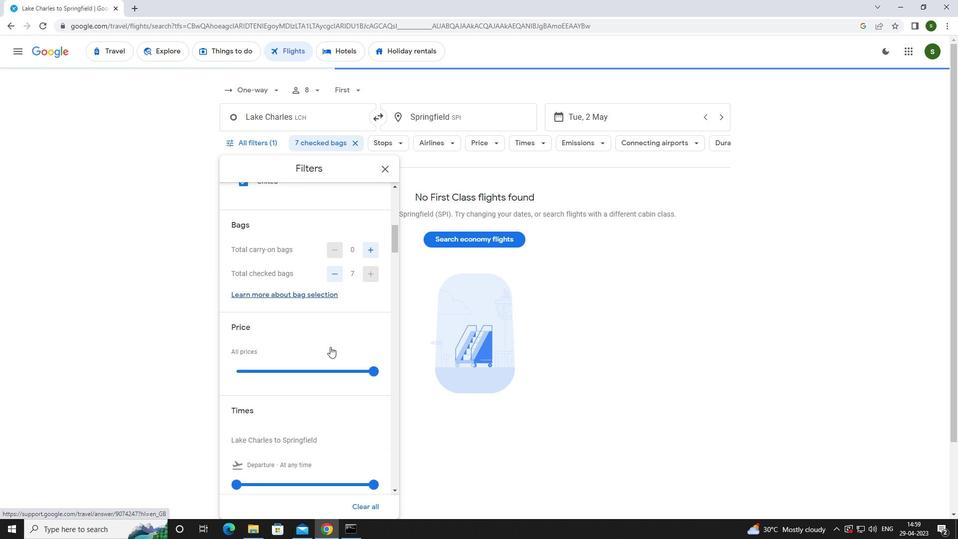 
Action: Mouse moved to (374, 270)
Screenshot: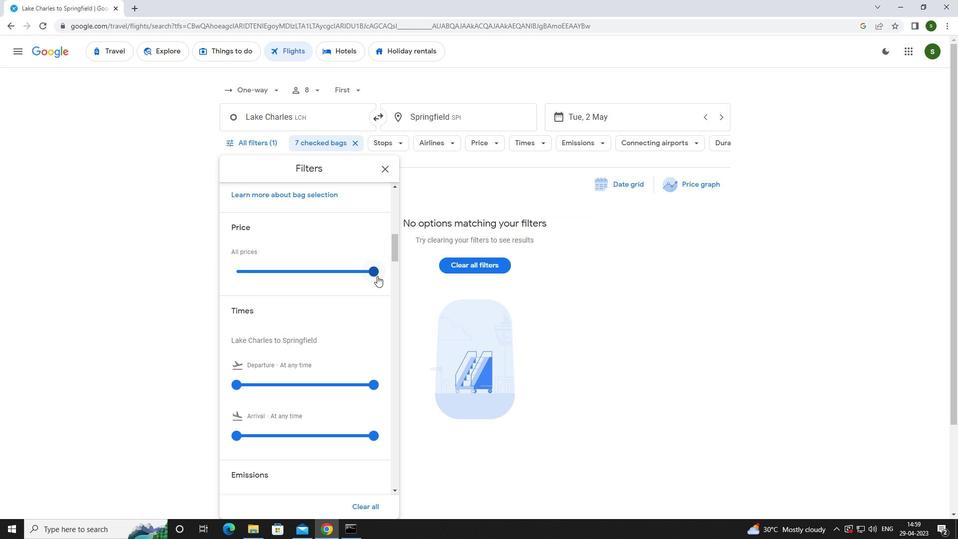 
Action: Mouse pressed left at (374, 270)
Screenshot: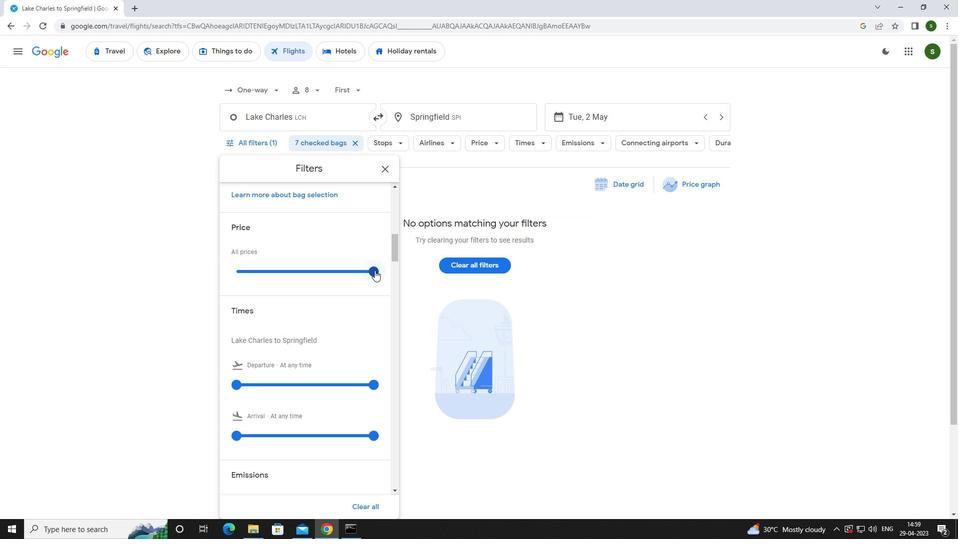 
Action: Mouse moved to (239, 378)
Screenshot: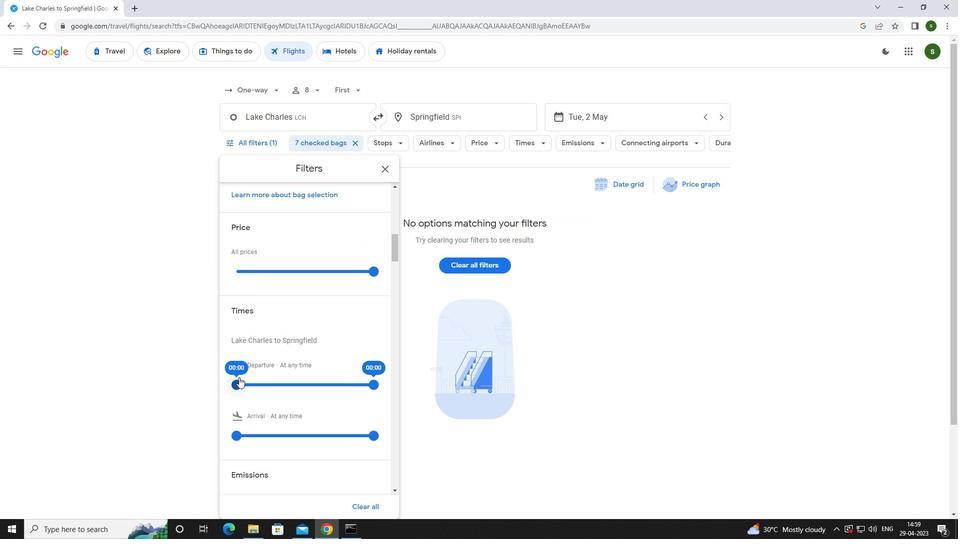 
Action: Mouse pressed left at (239, 378)
Screenshot: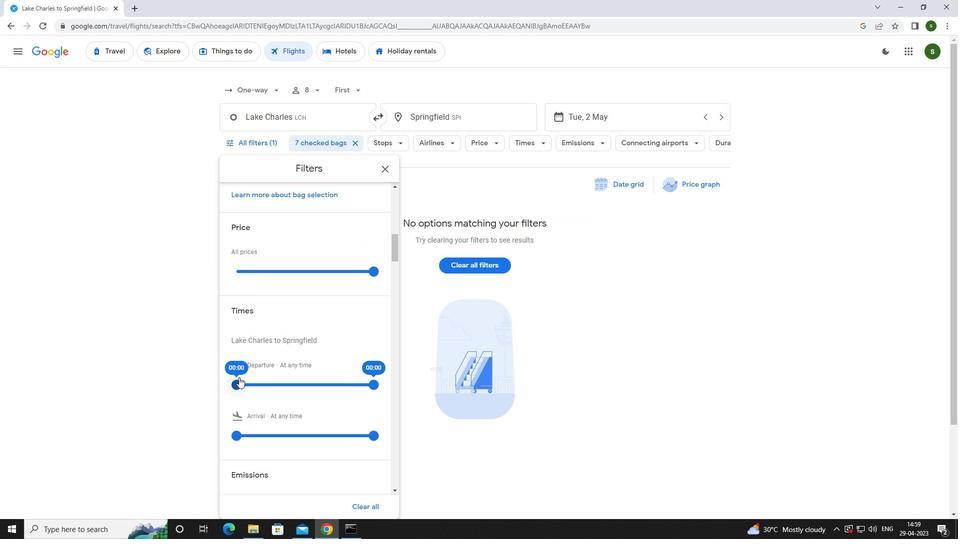 
Action: Mouse moved to (586, 354)
Screenshot: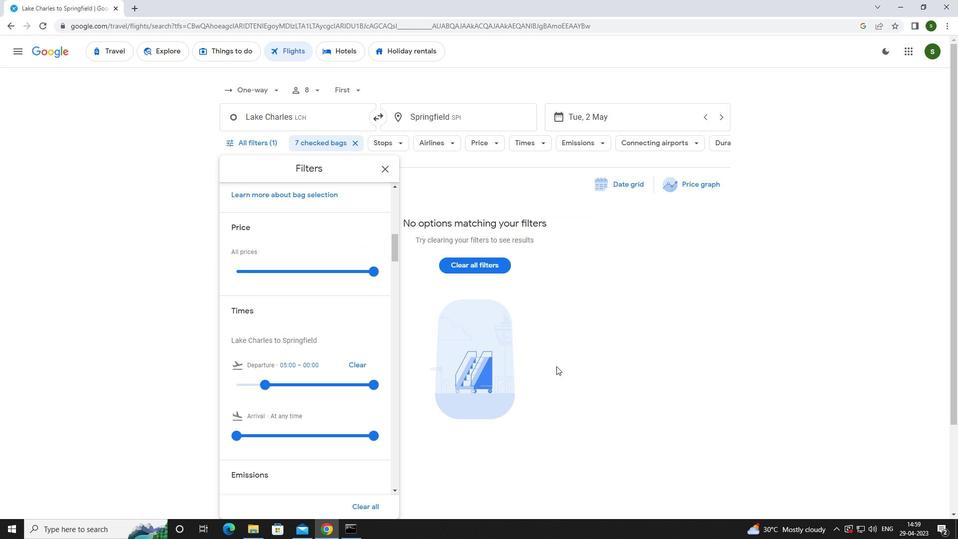 
Action: Mouse pressed left at (586, 354)
Screenshot: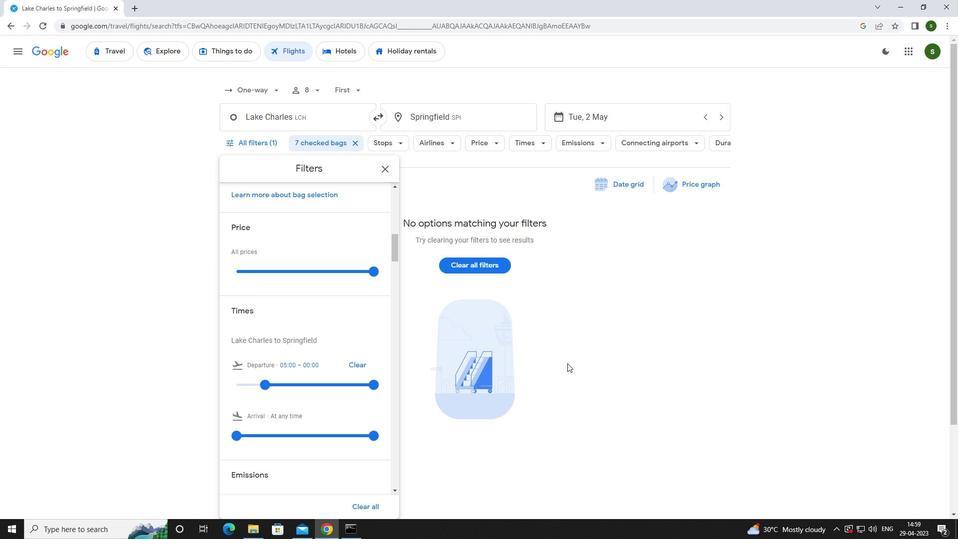 
